 Task: Create a rule when a due date less than hours from now is moved in a card by anyone.
Action: Mouse pressed left at (829, 251)
Screenshot: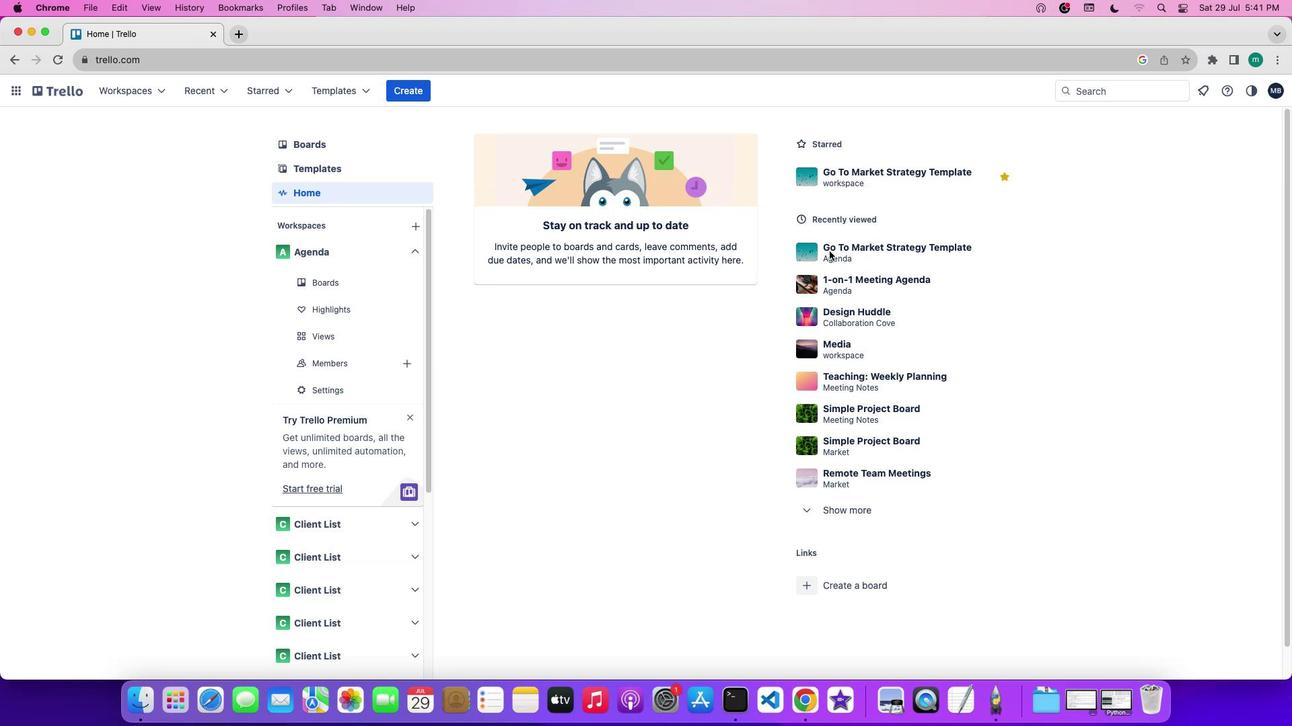 
Action: Mouse pressed left at (829, 251)
Screenshot: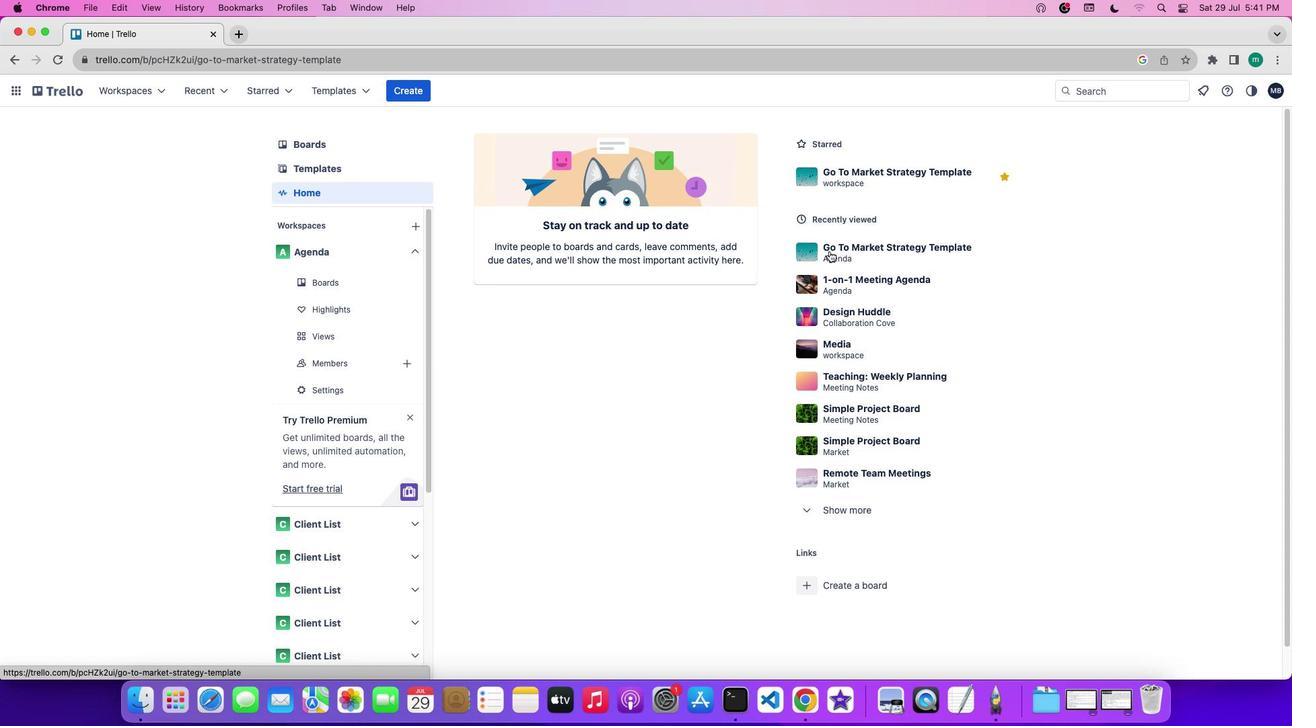 
Action: Mouse moved to (1088, 294)
Screenshot: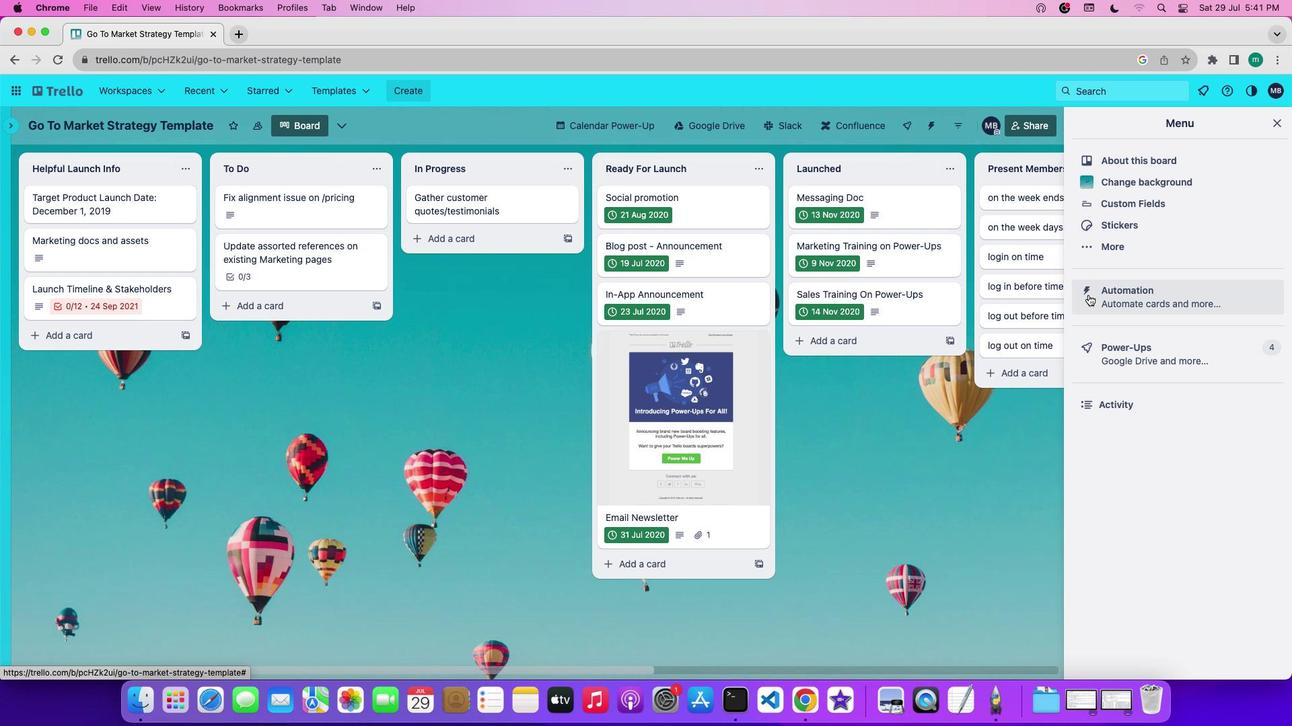
Action: Mouse pressed left at (1088, 294)
Screenshot: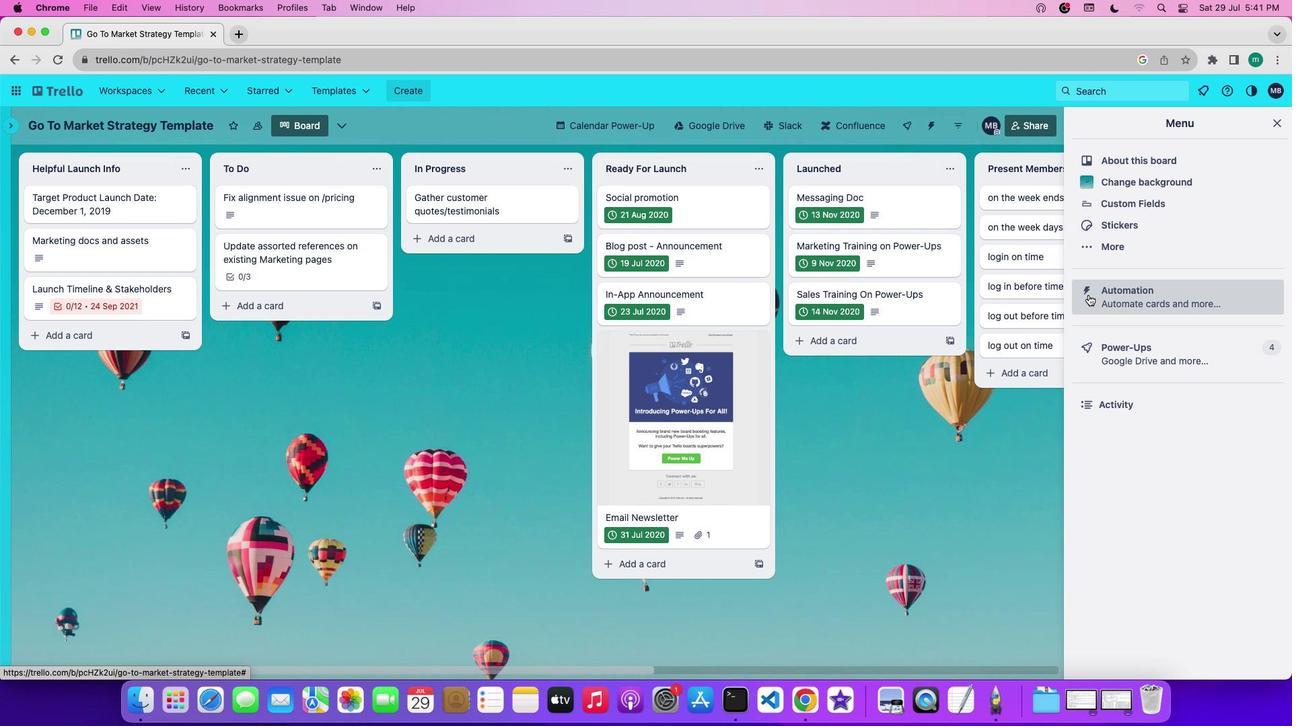 
Action: Mouse moved to (96, 244)
Screenshot: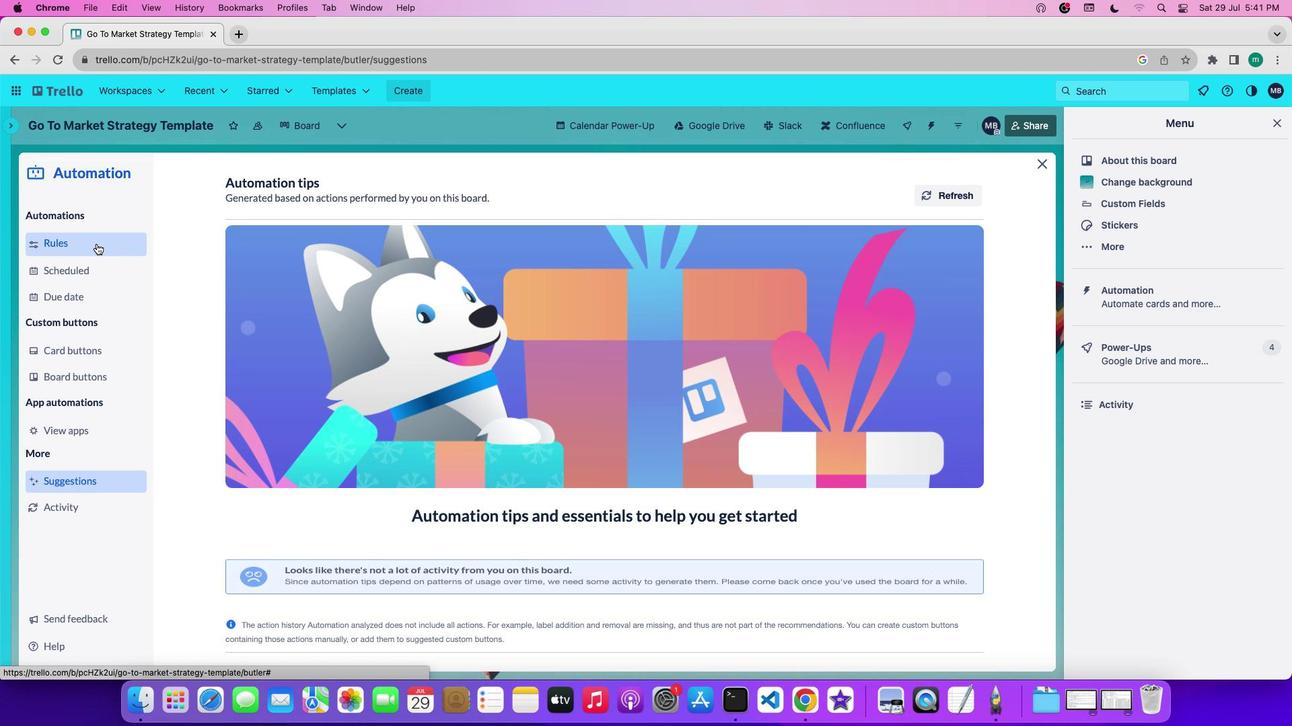 
Action: Mouse pressed left at (96, 244)
Screenshot: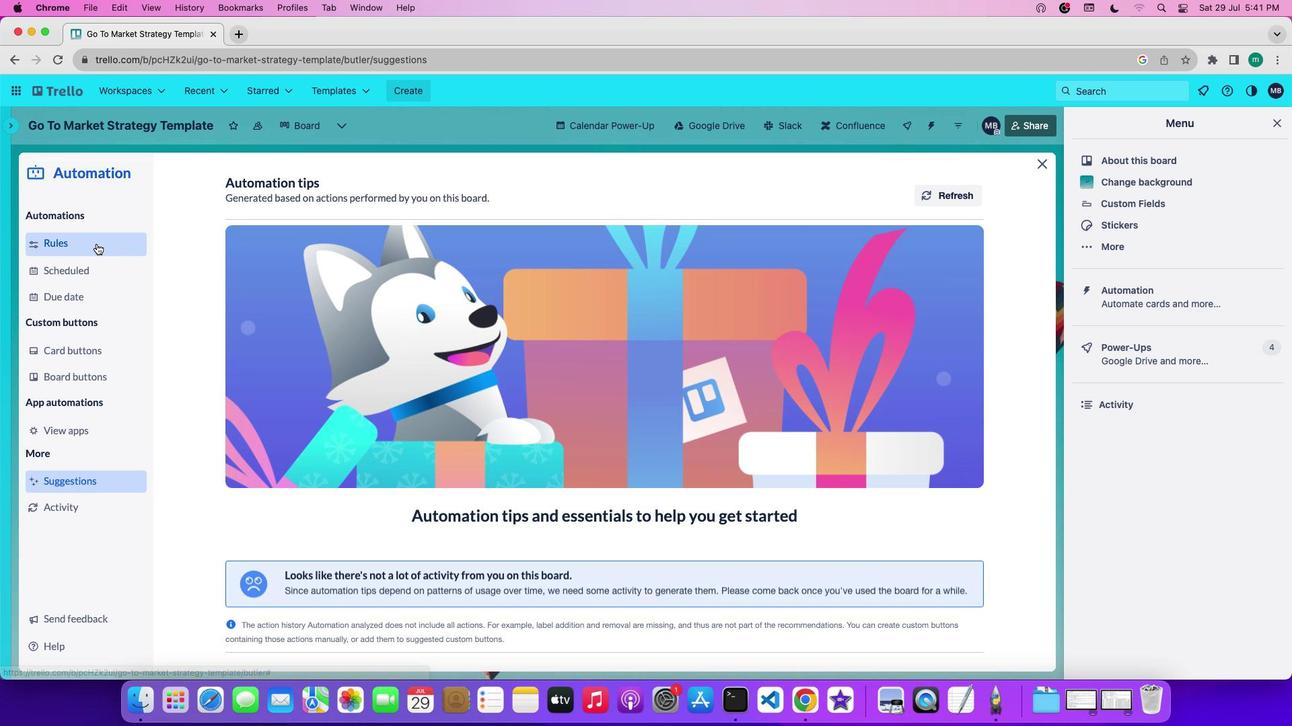 
Action: Mouse moved to (336, 485)
Screenshot: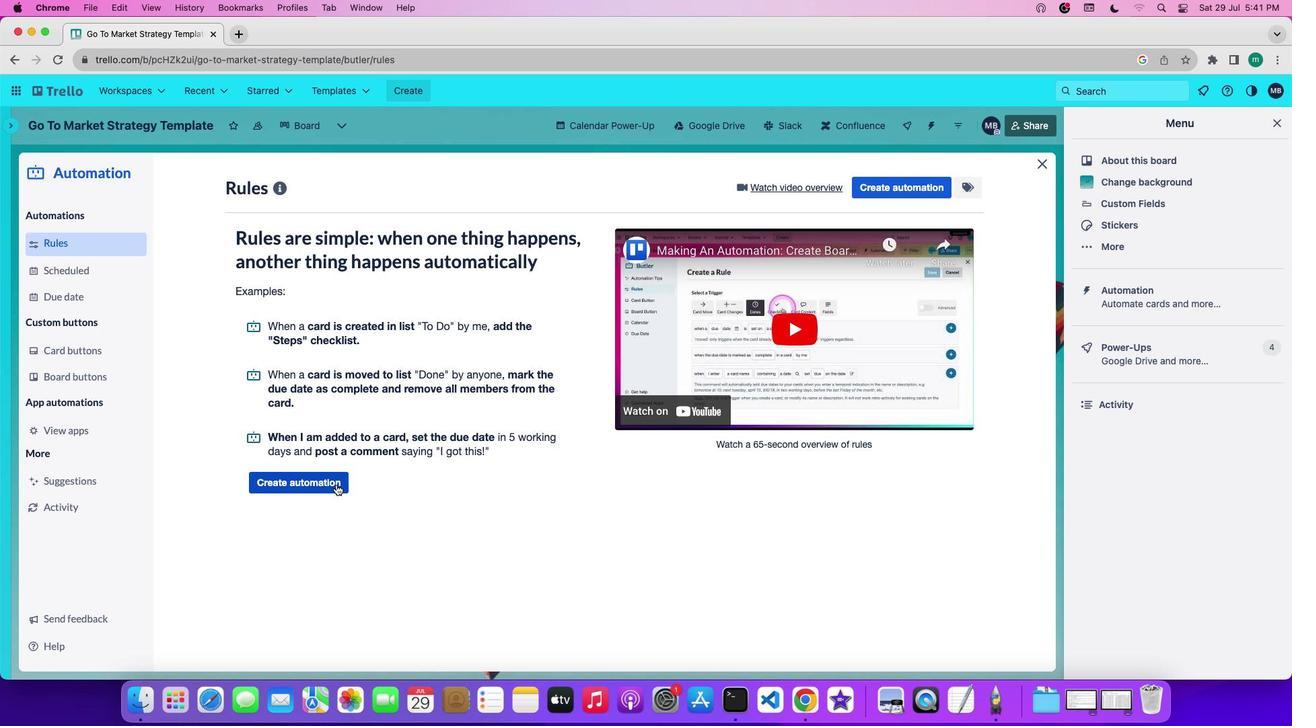 
Action: Mouse pressed left at (336, 485)
Screenshot: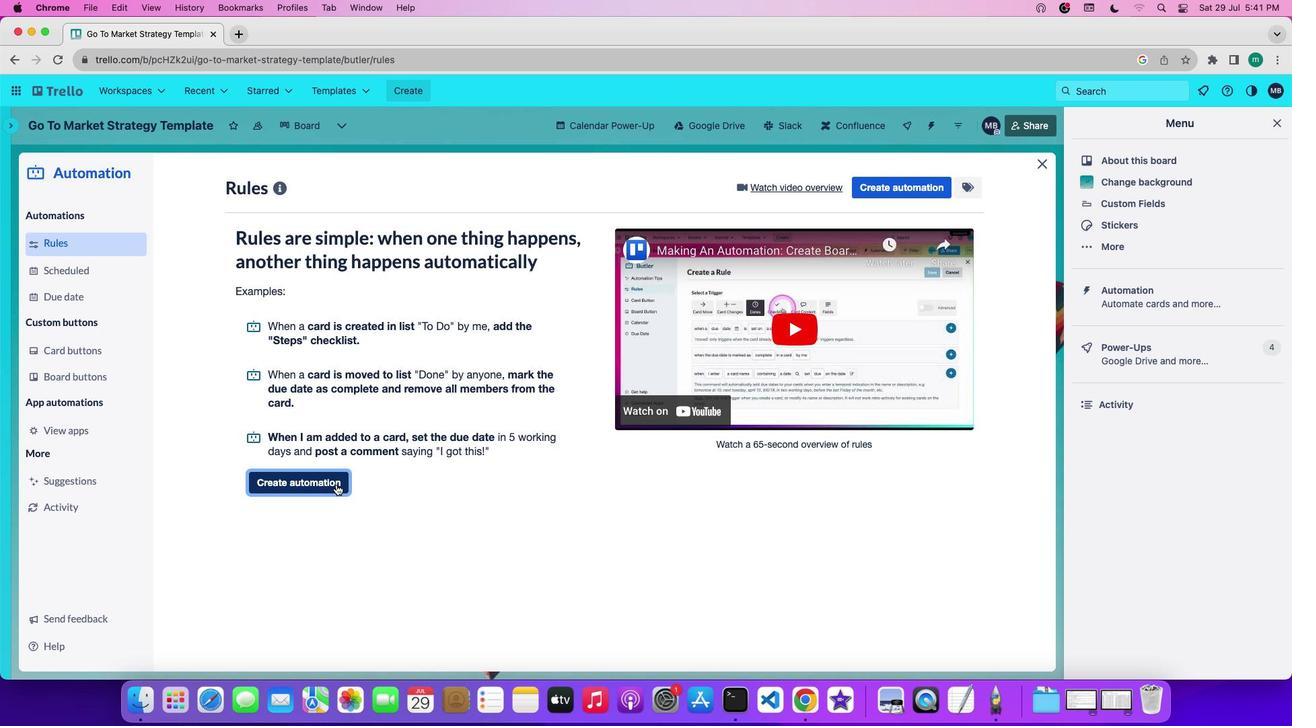 
Action: Mouse moved to (498, 315)
Screenshot: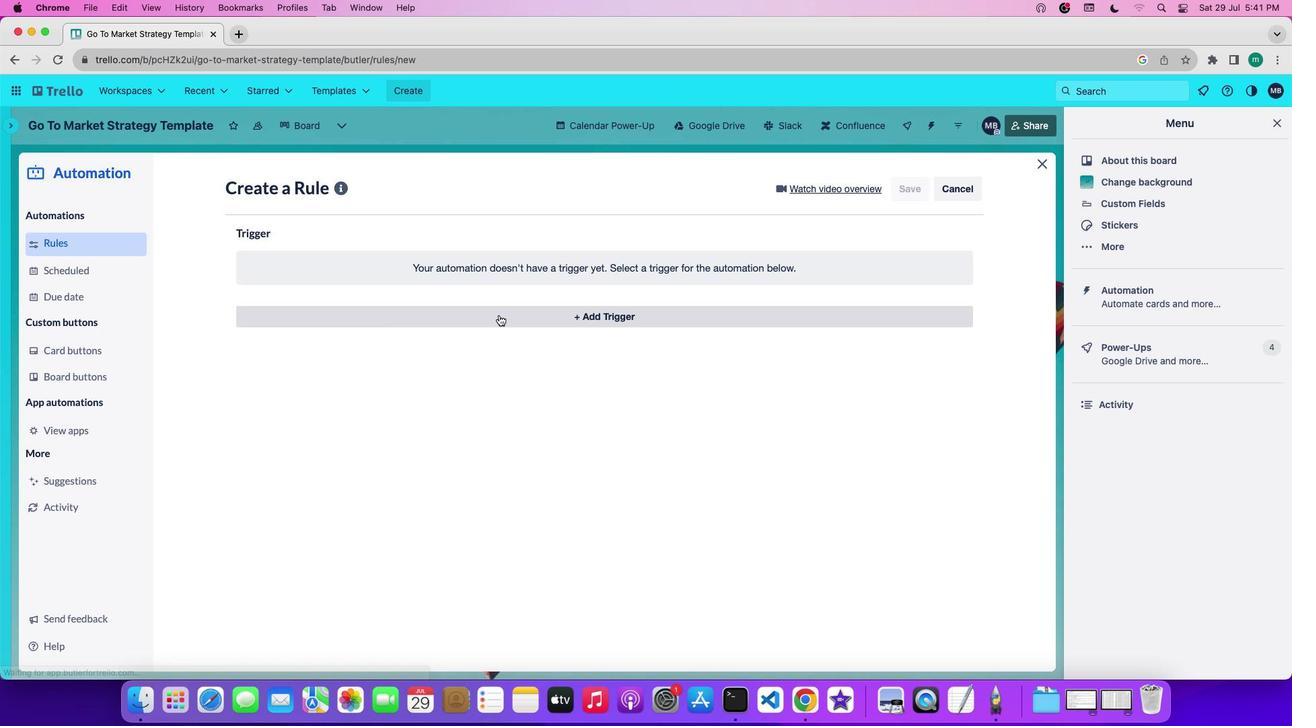 
Action: Mouse pressed left at (498, 315)
Screenshot: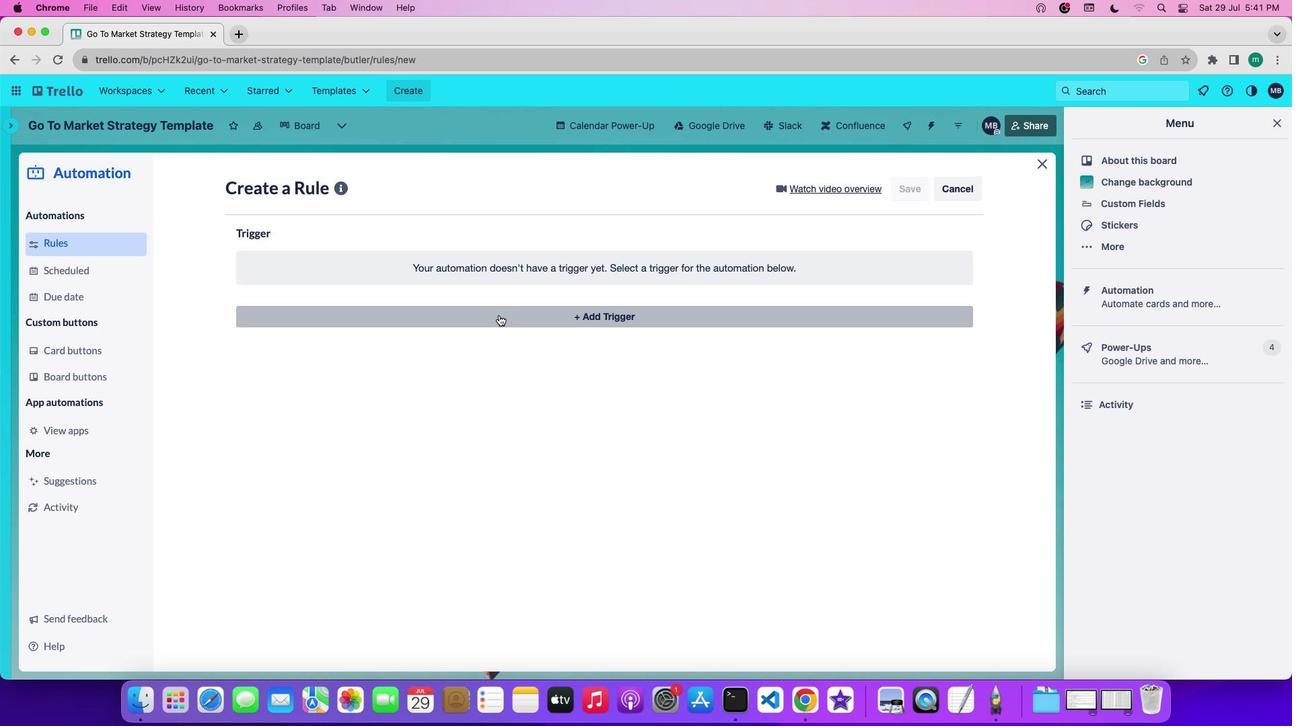 
Action: Mouse moved to (395, 352)
Screenshot: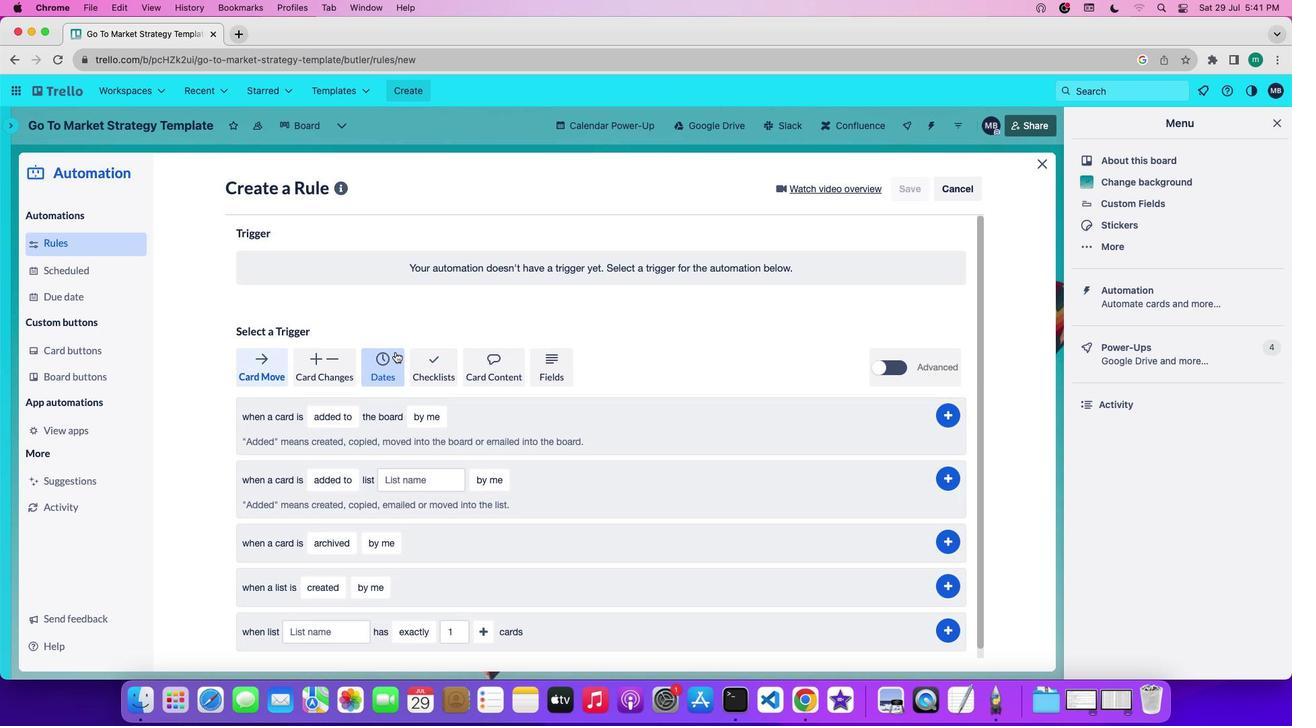 
Action: Mouse pressed left at (395, 352)
Screenshot: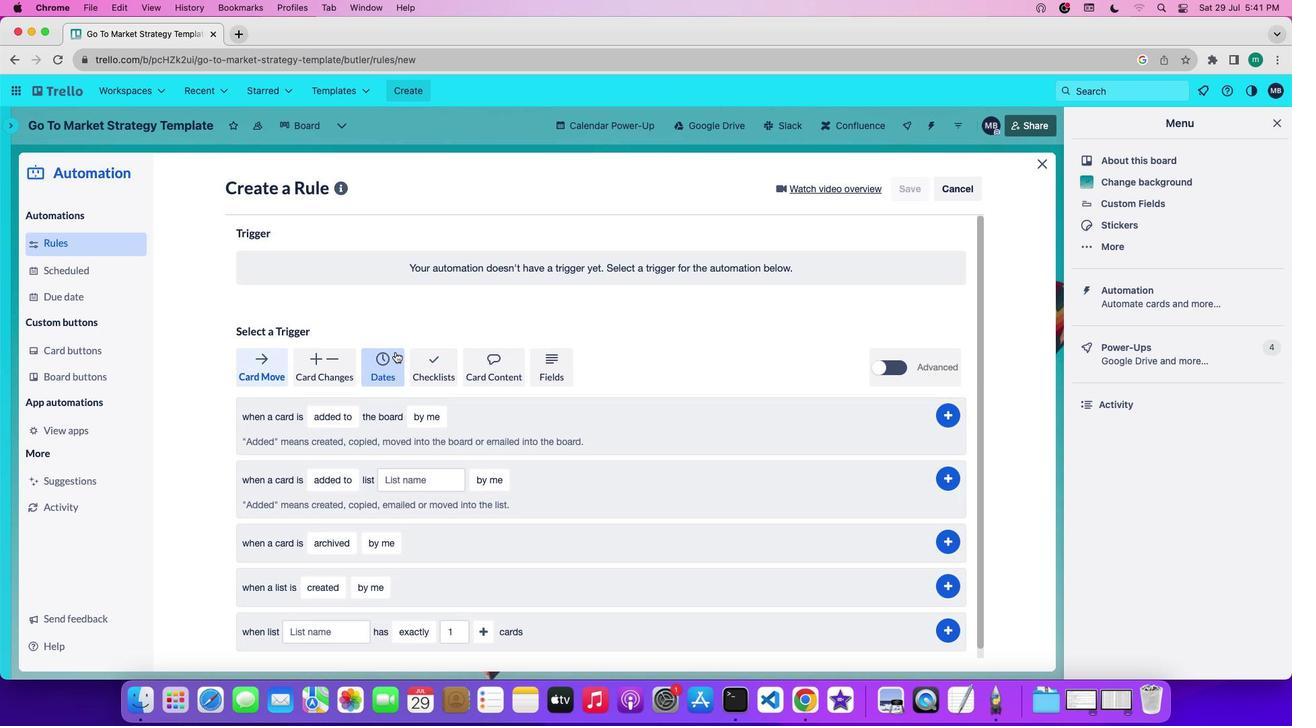 
Action: Mouse moved to (288, 421)
Screenshot: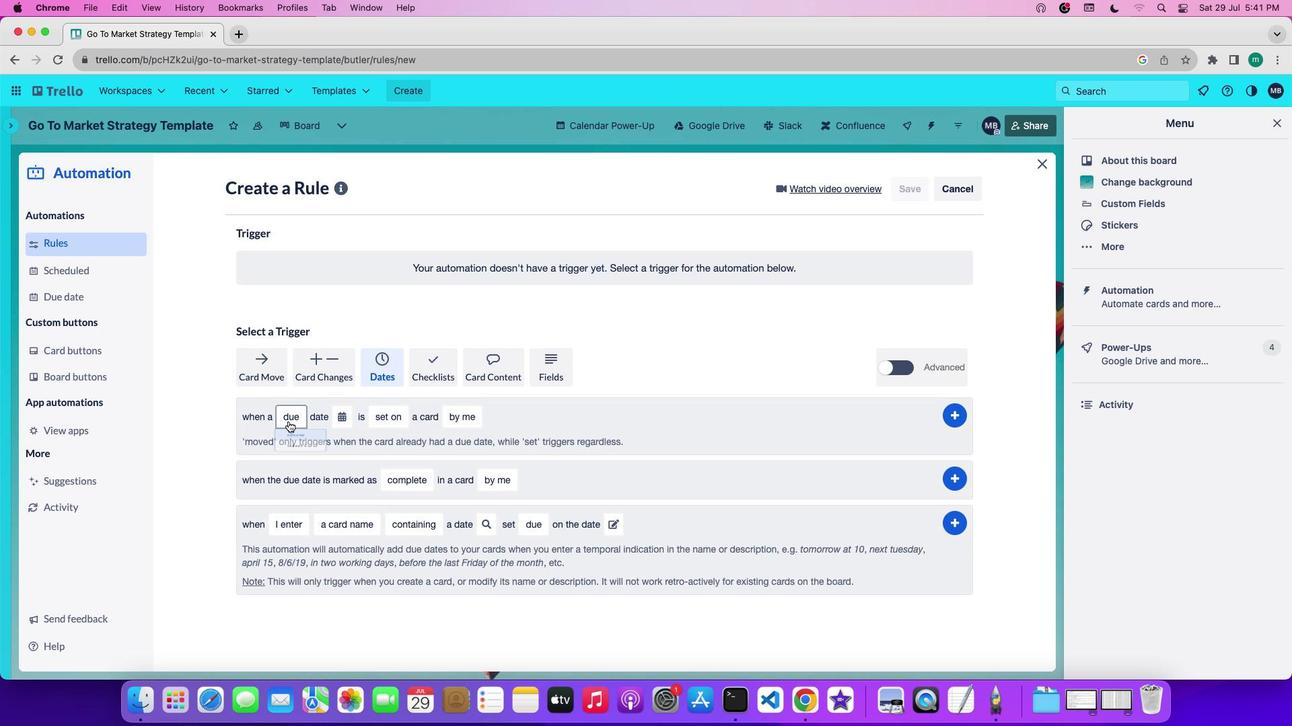 
Action: Mouse pressed left at (288, 421)
Screenshot: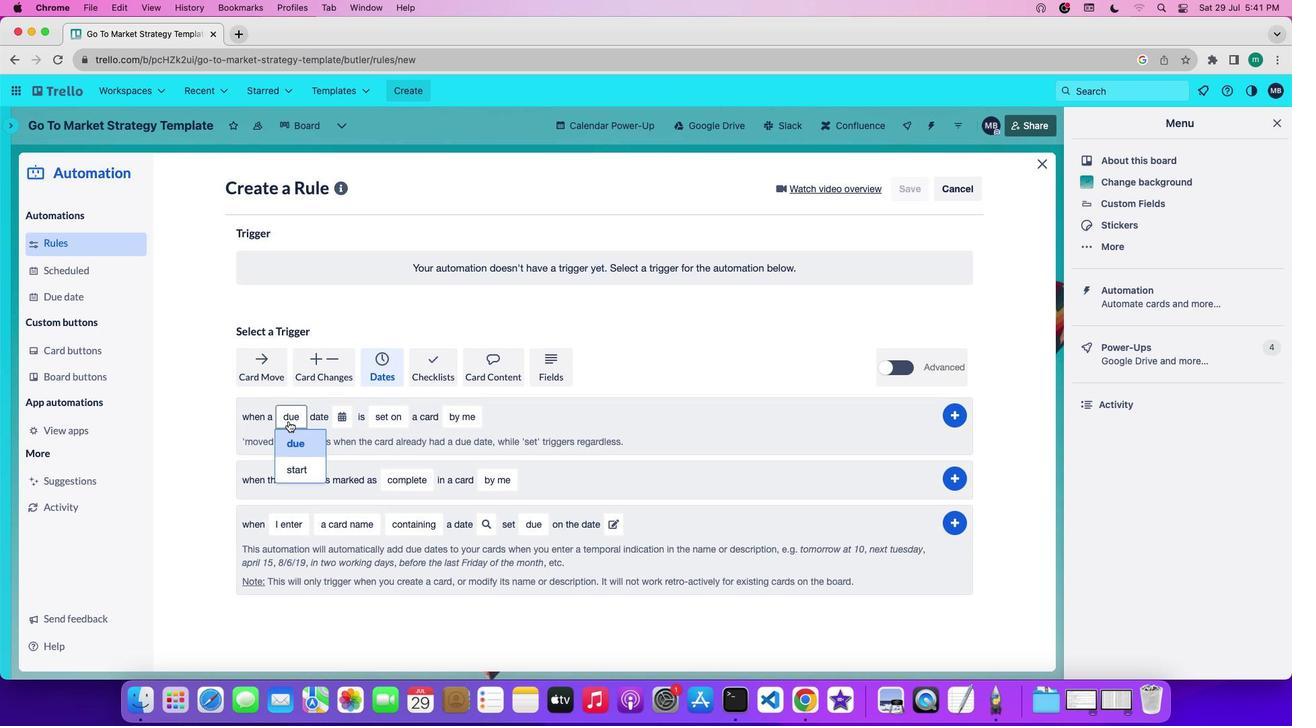 
Action: Mouse moved to (296, 441)
Screenshot: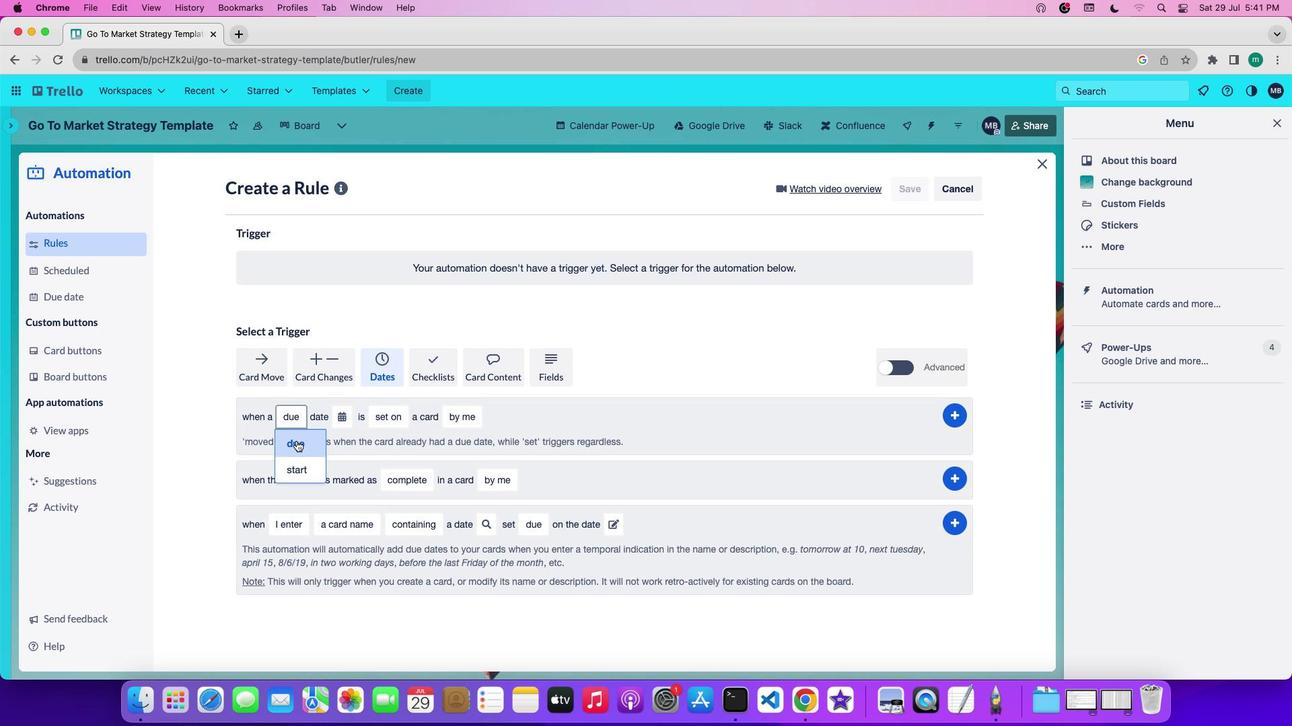 
Action: Mouse pressed left at (296, 441)
Screenshot: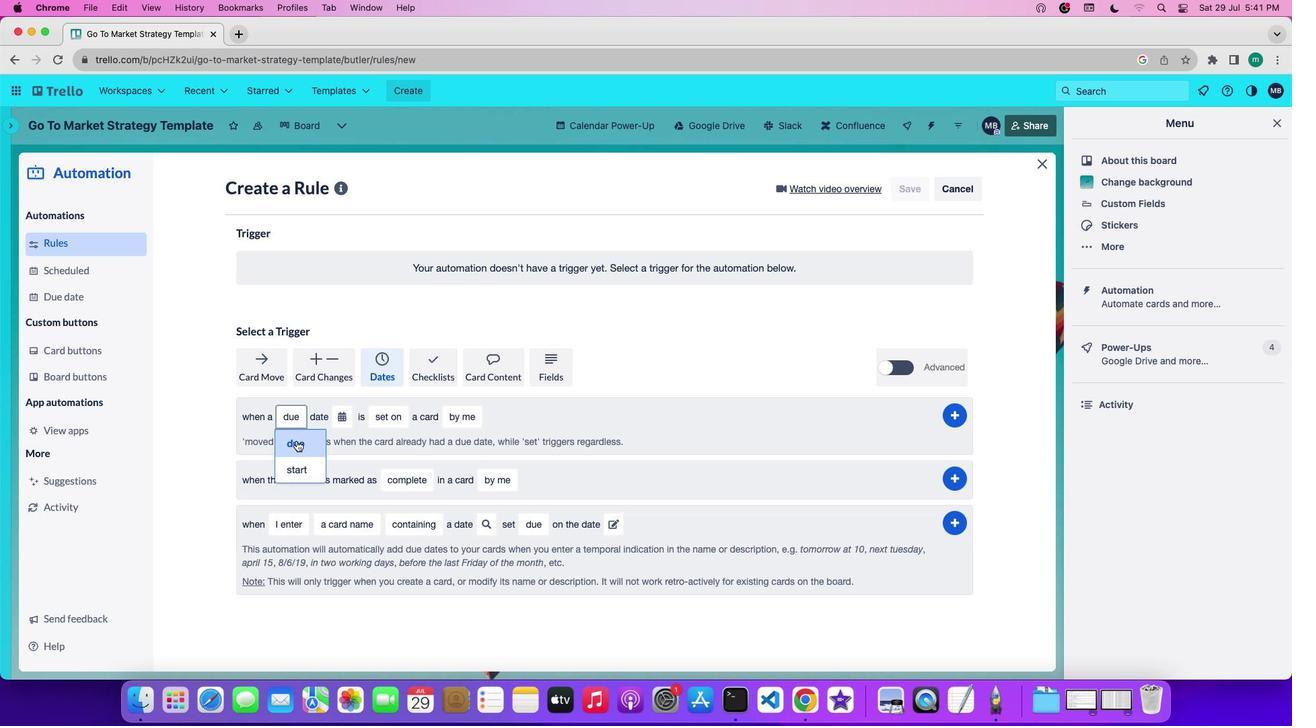 
Action: Mouse moved to (341, 424)
Screenshot: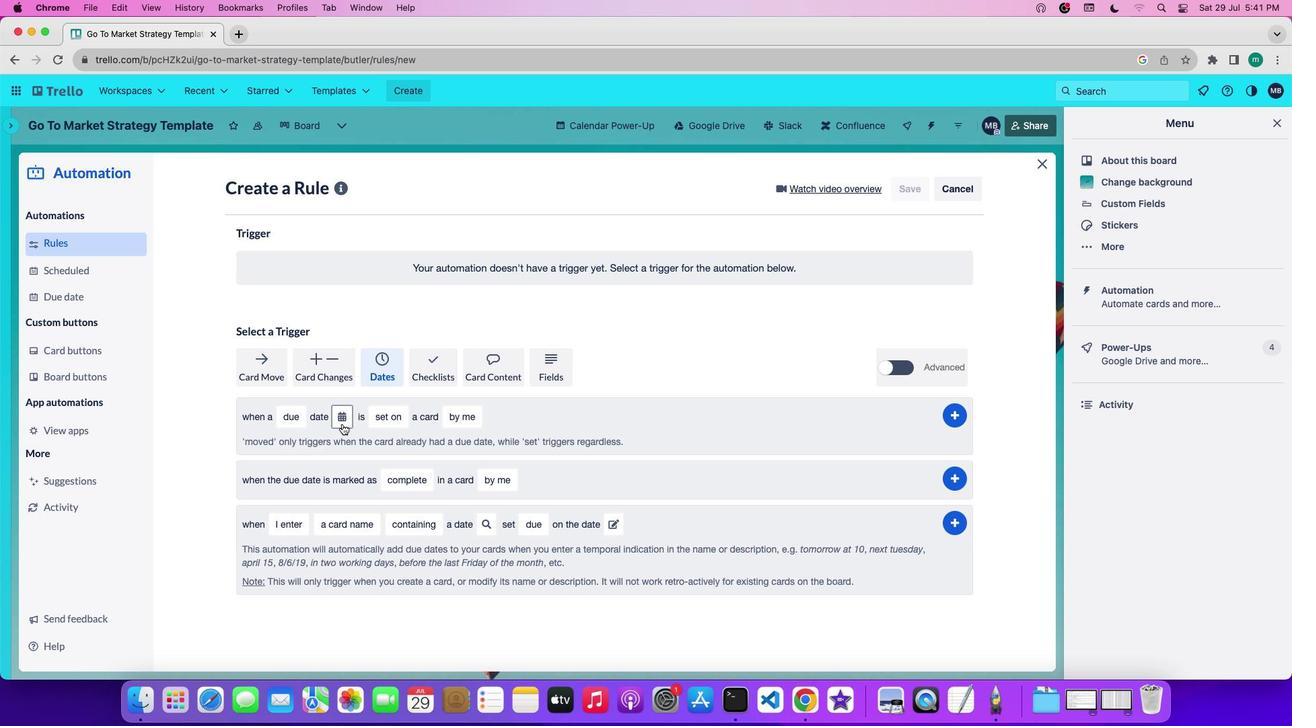 
Action: Mouse pressed left at (341, 424)
Screenshot: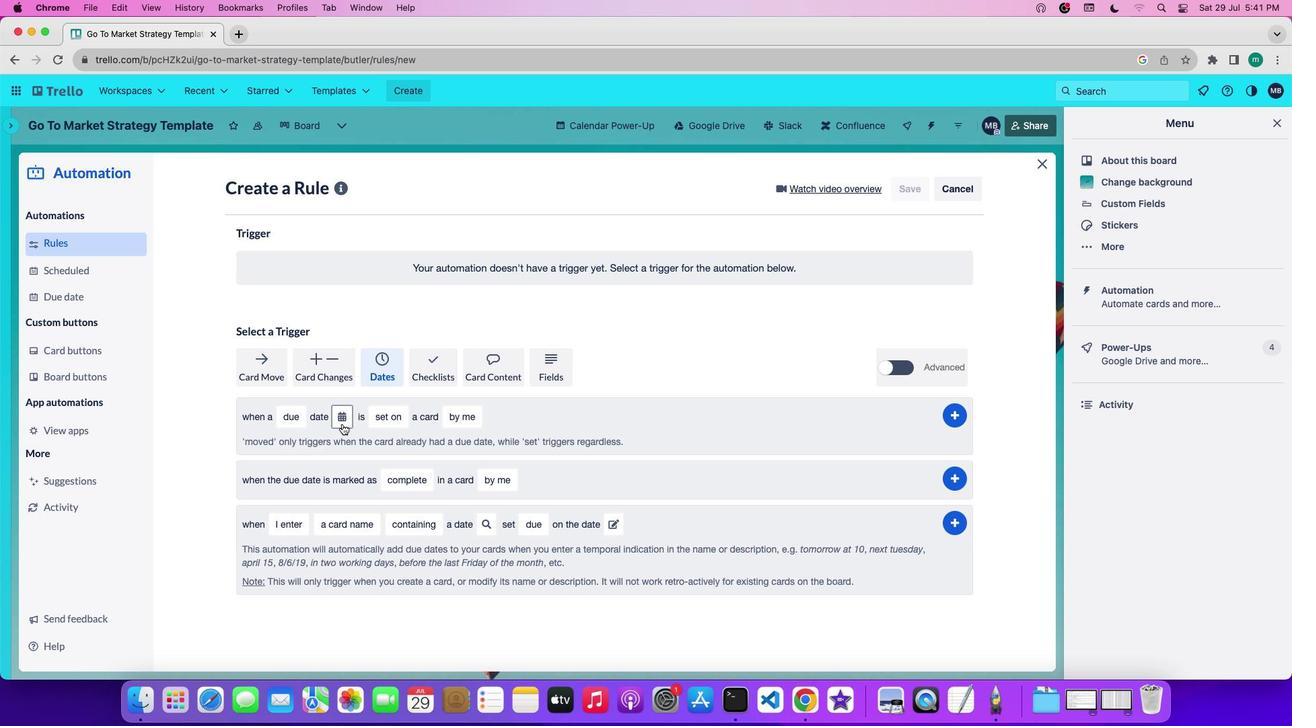 
Action: Mouse moved to (366, 494)
Screenshot: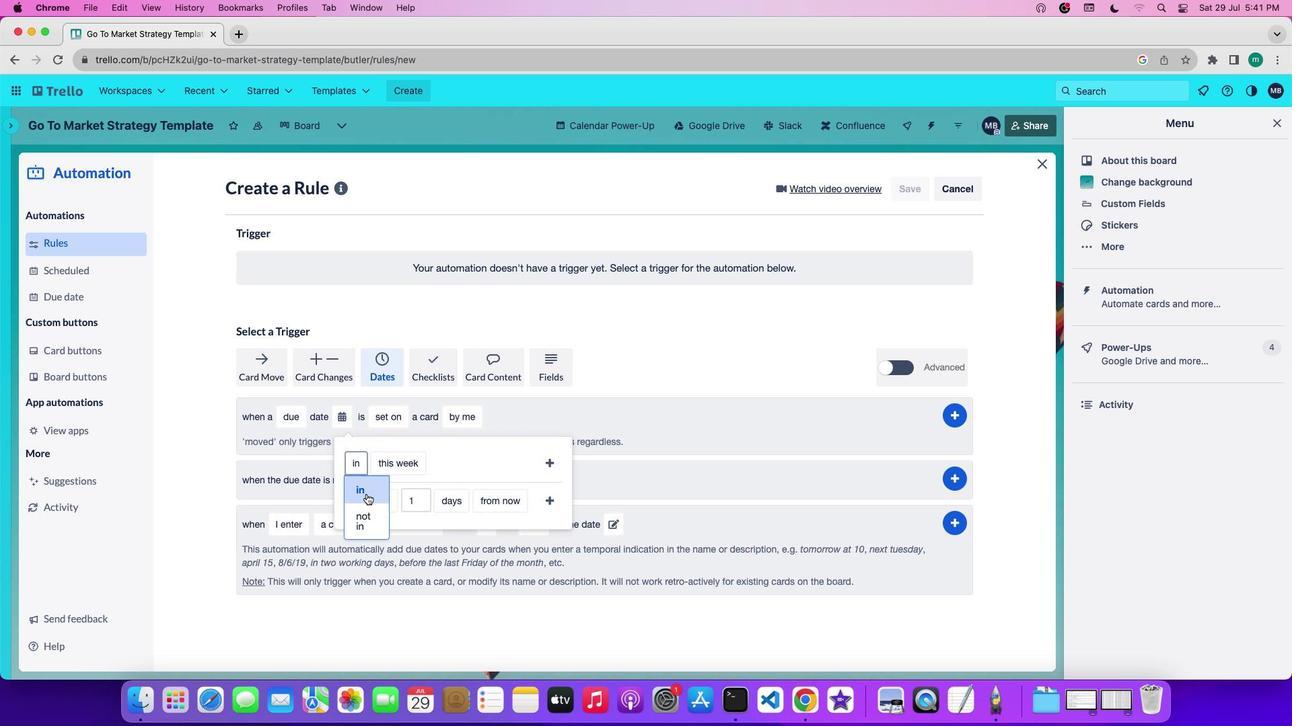 
Action: Mouse pressed left at (366, 494)
Screenshot: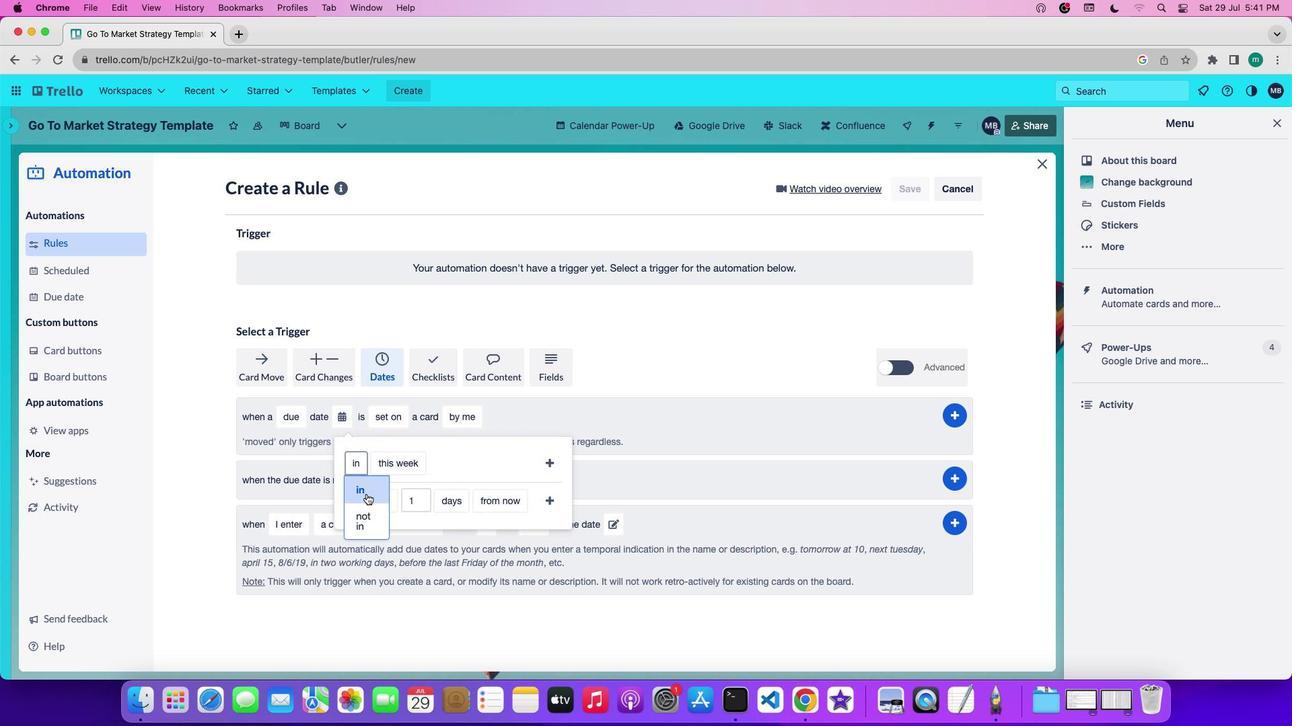 
Action: Mouse moved to (444, 500)
Screenshot: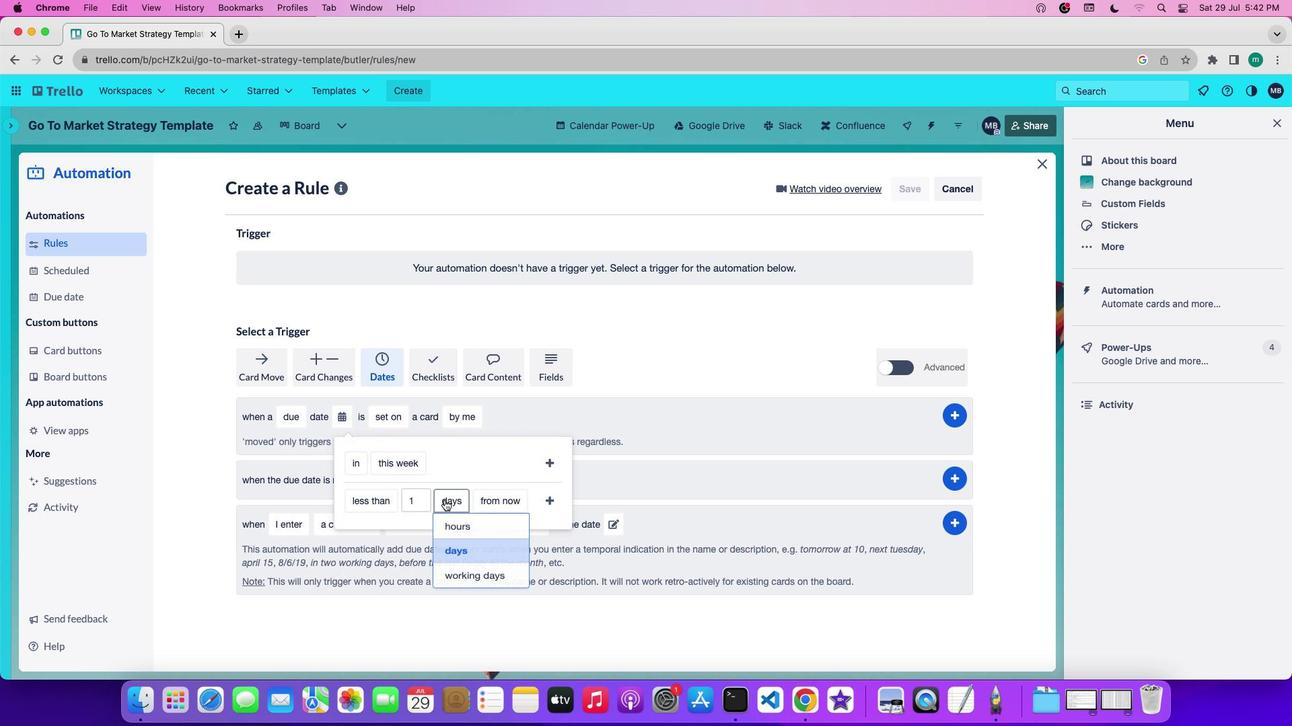 
Action: Mouse pressed left at (444, 500)
Screenshot: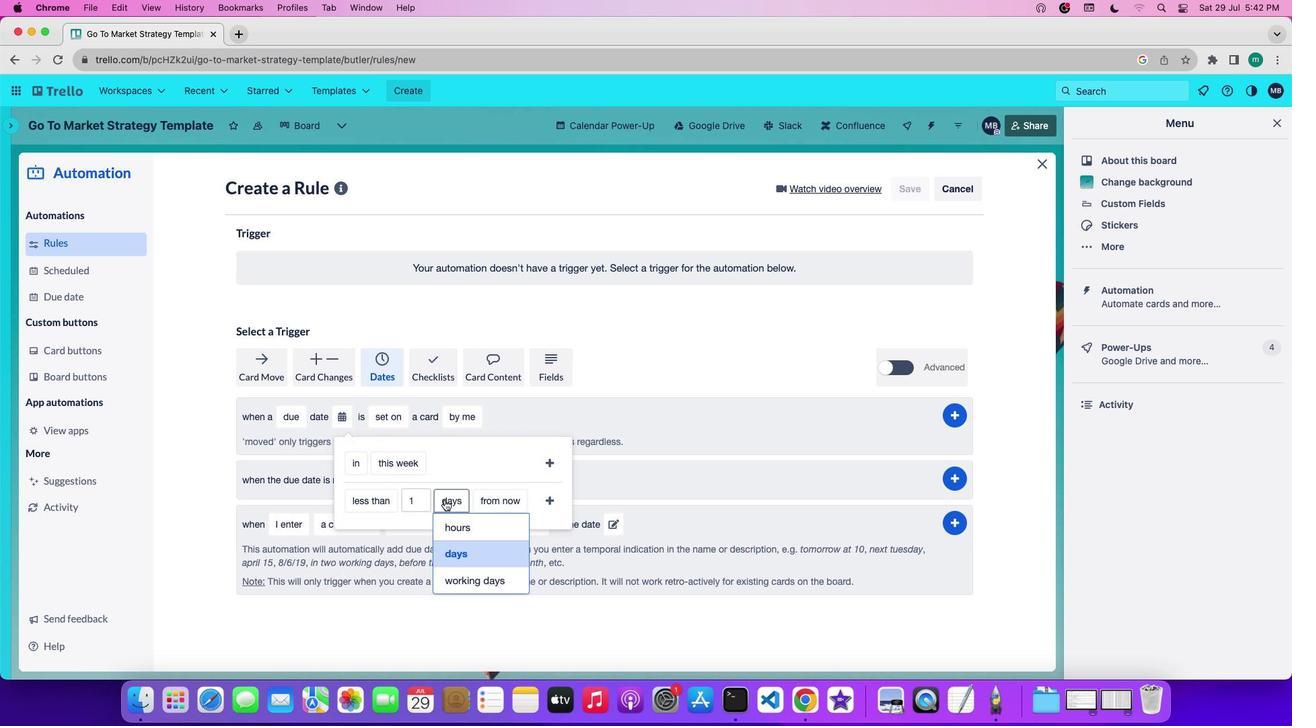 
Action: Mouse moved to (453, 522)
Screenshot: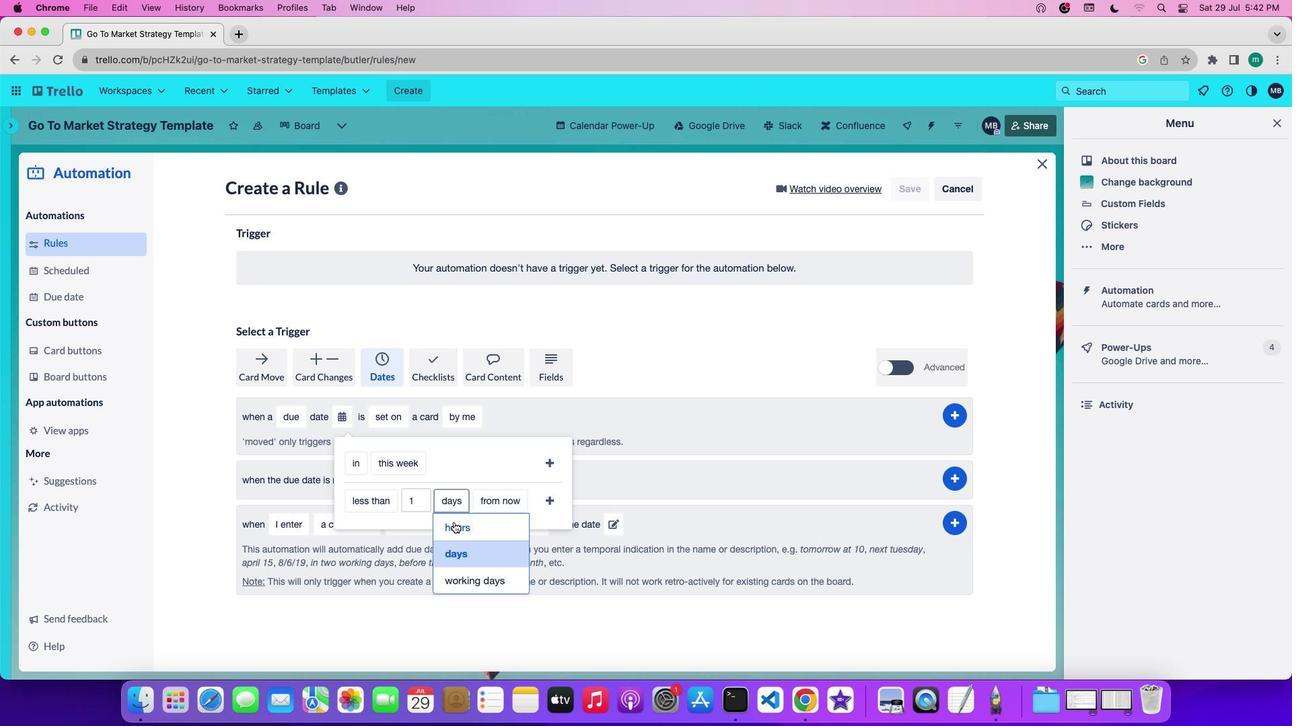 
Action: Mouse pressed left at (453, 522)
Screenshot: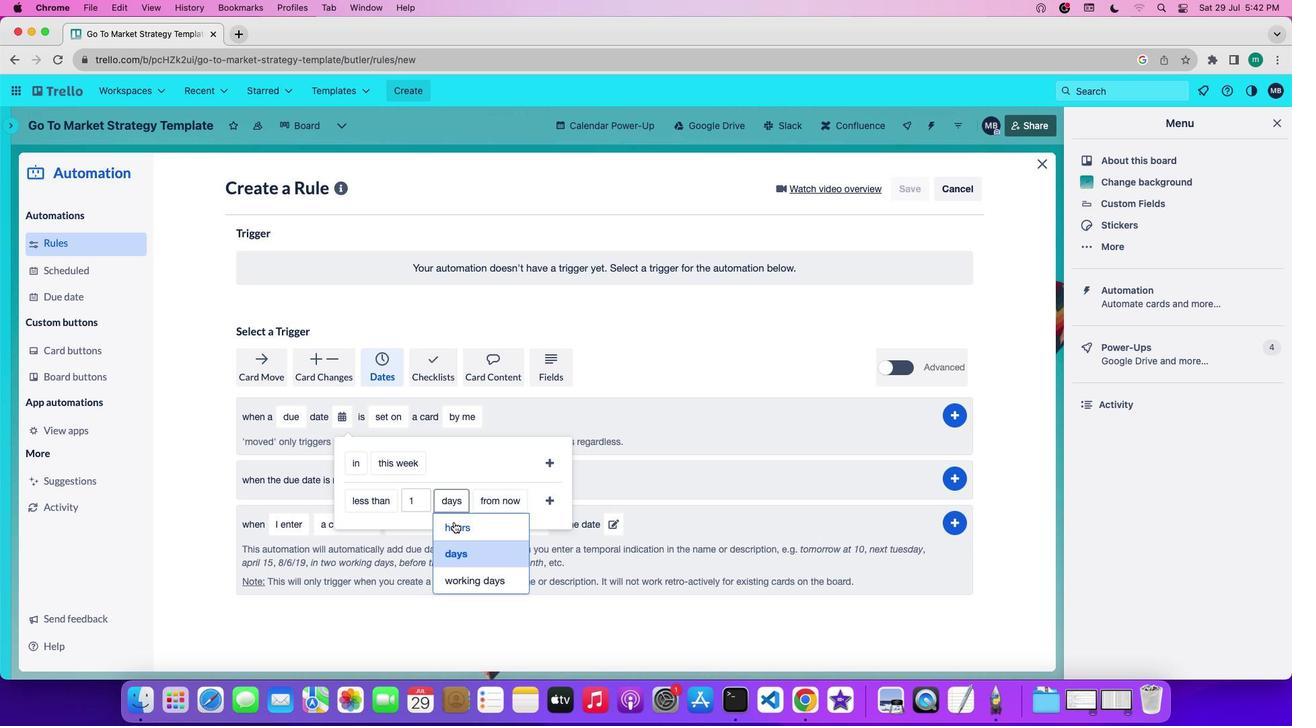 
Action: Mouse moved to (506, 504)
Screenshot: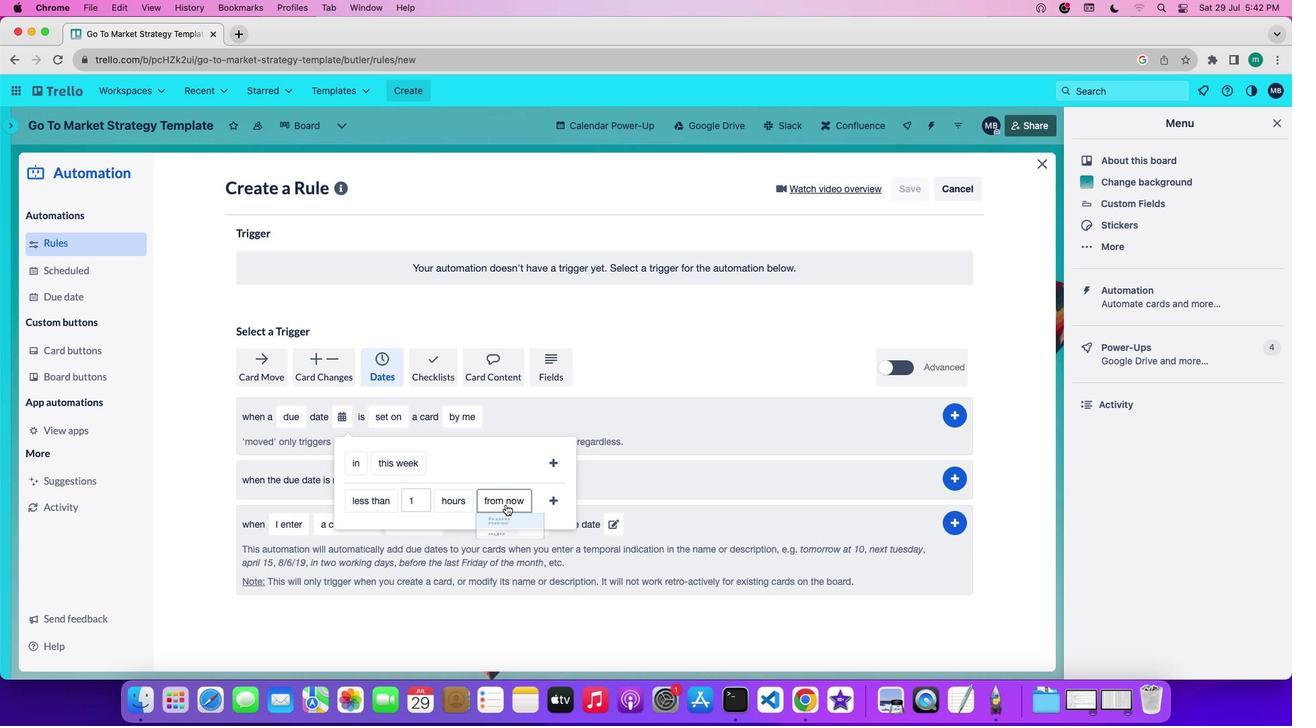 
Action: Mouse pressed left at (506, 504)
Screenshot: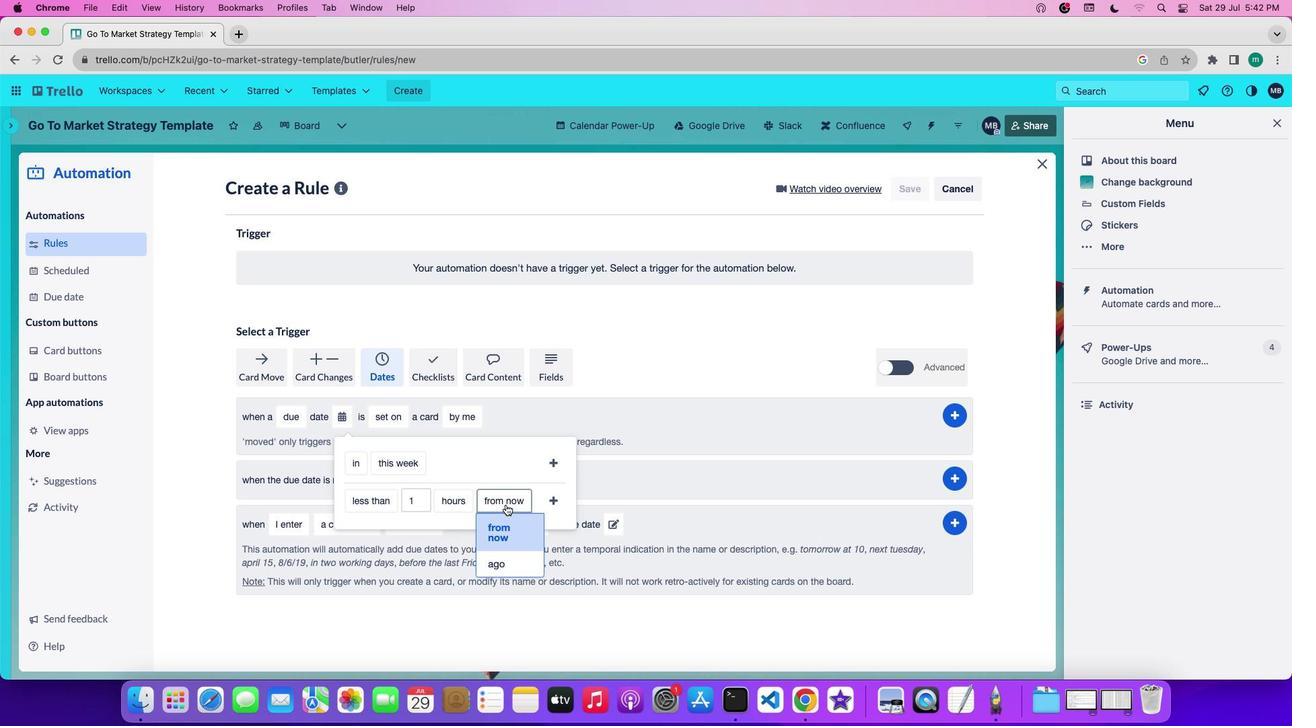 
Action: Mouse moved to (508, 525)
Screenshot: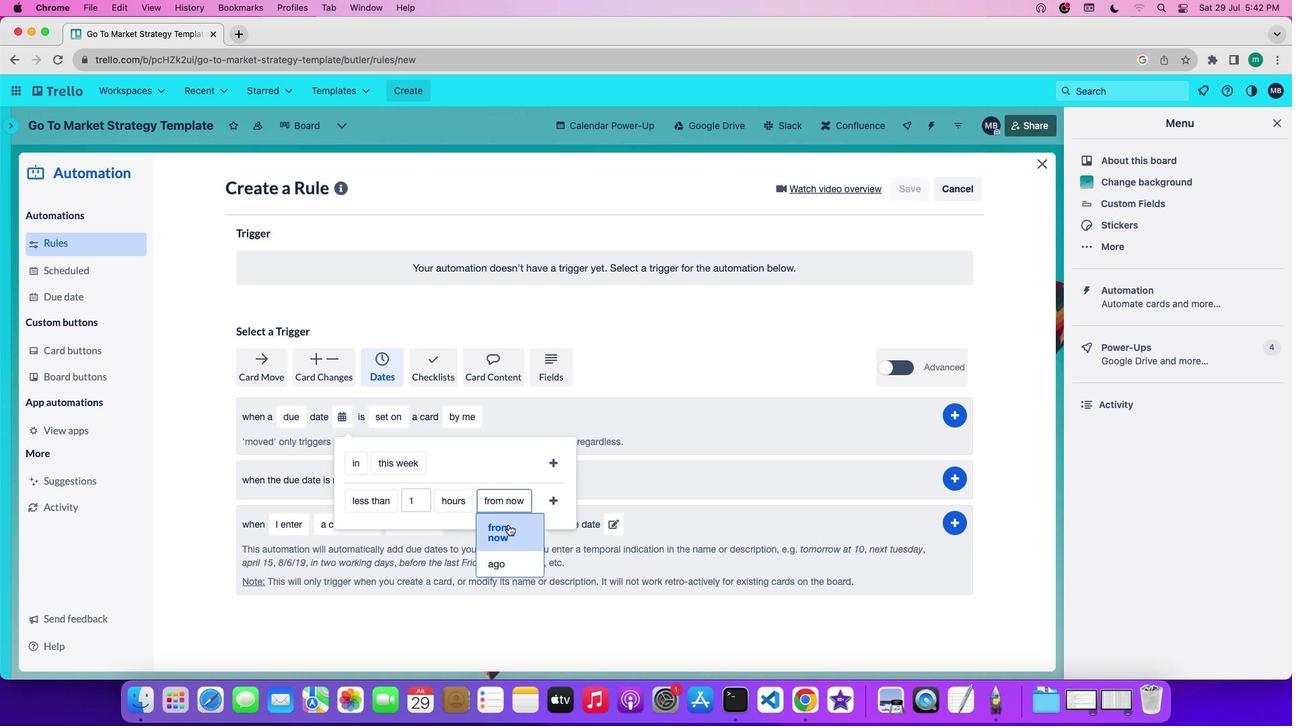 
Action: Mouse pressed left at (508, 525)
Screenshot: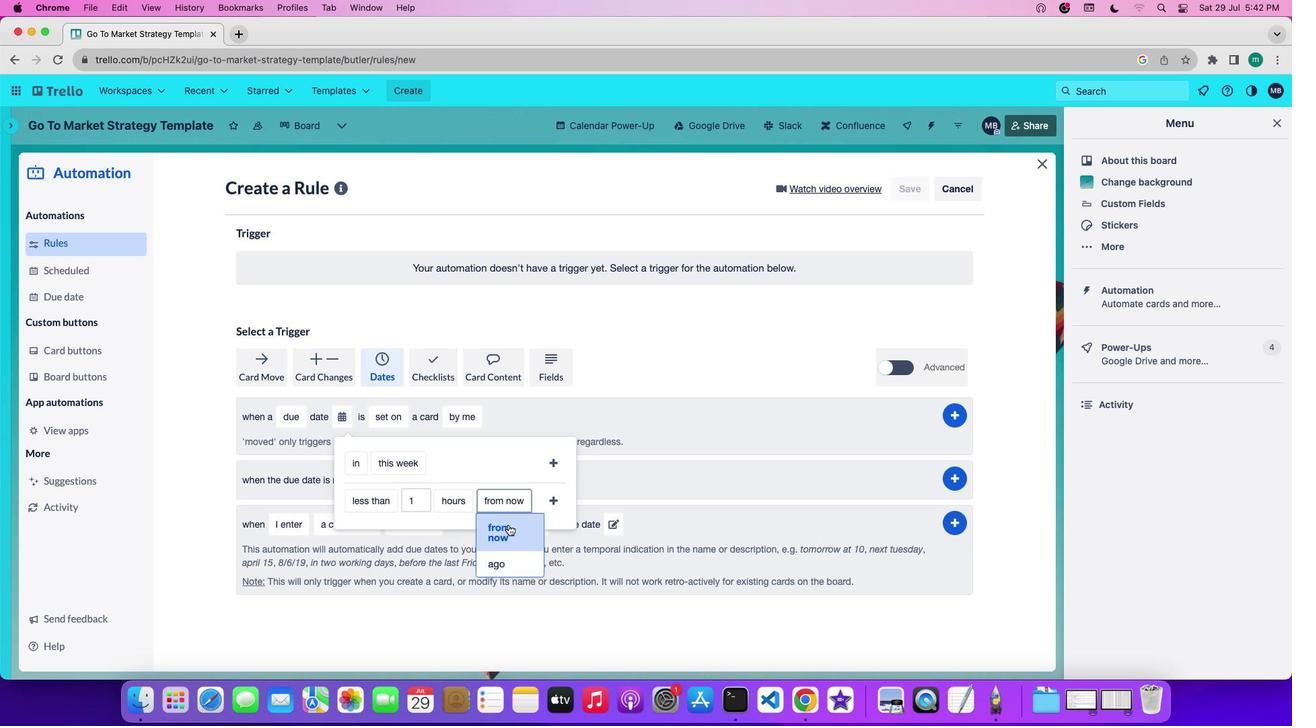
Action: Mouse moved to (552, 504)
Screenshot: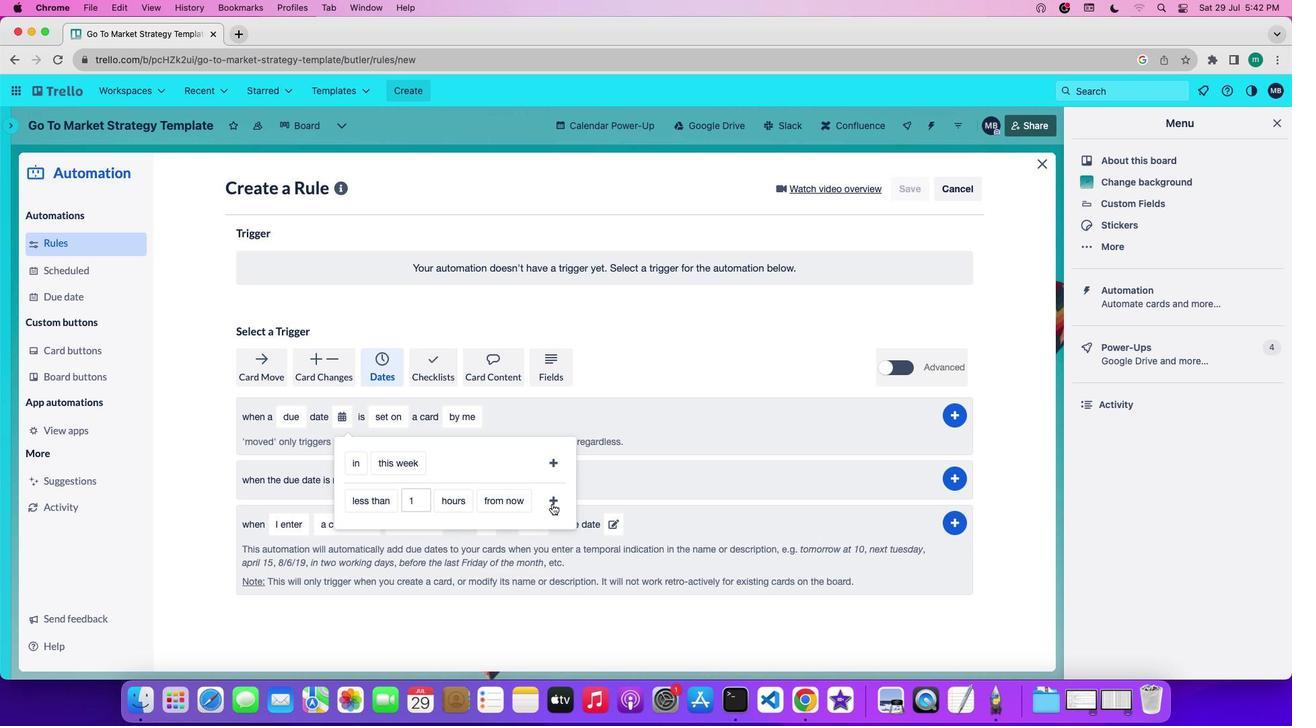 
Action: Mouse pressed left at (552, 504)
Screenshot: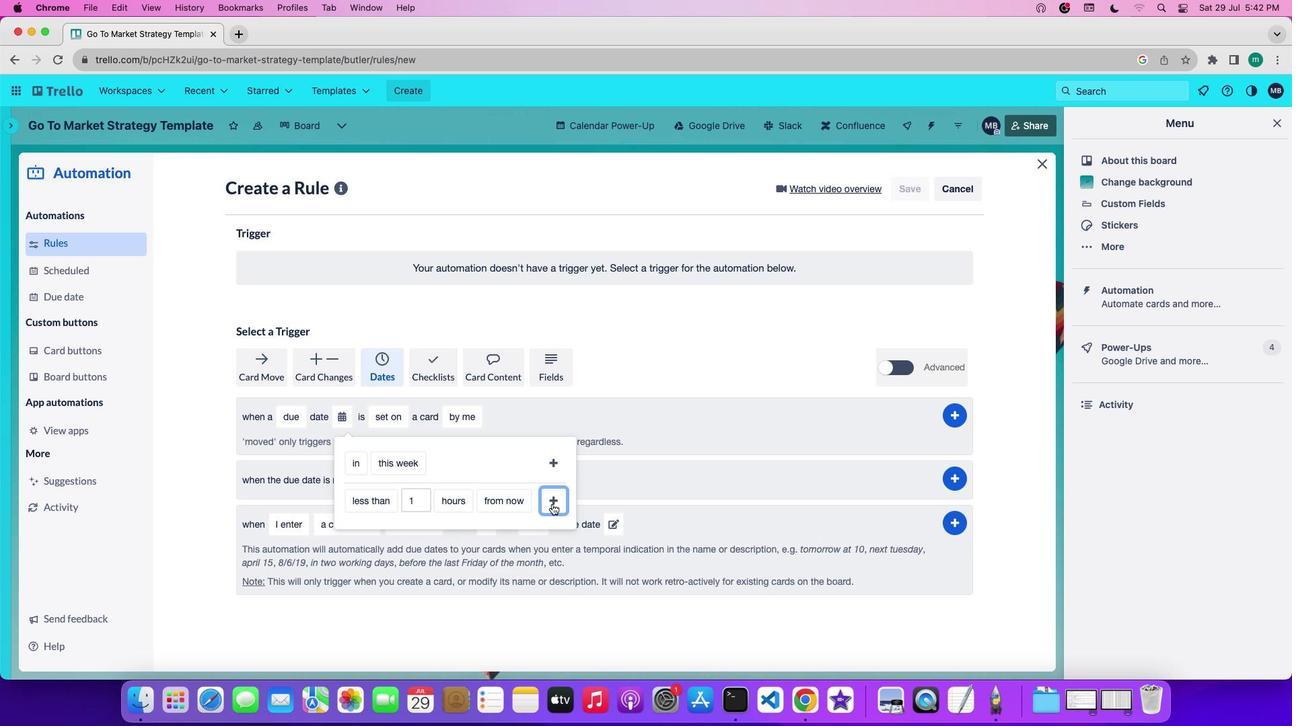 
Action: Mouse moved to (525, 421)
Screenshot: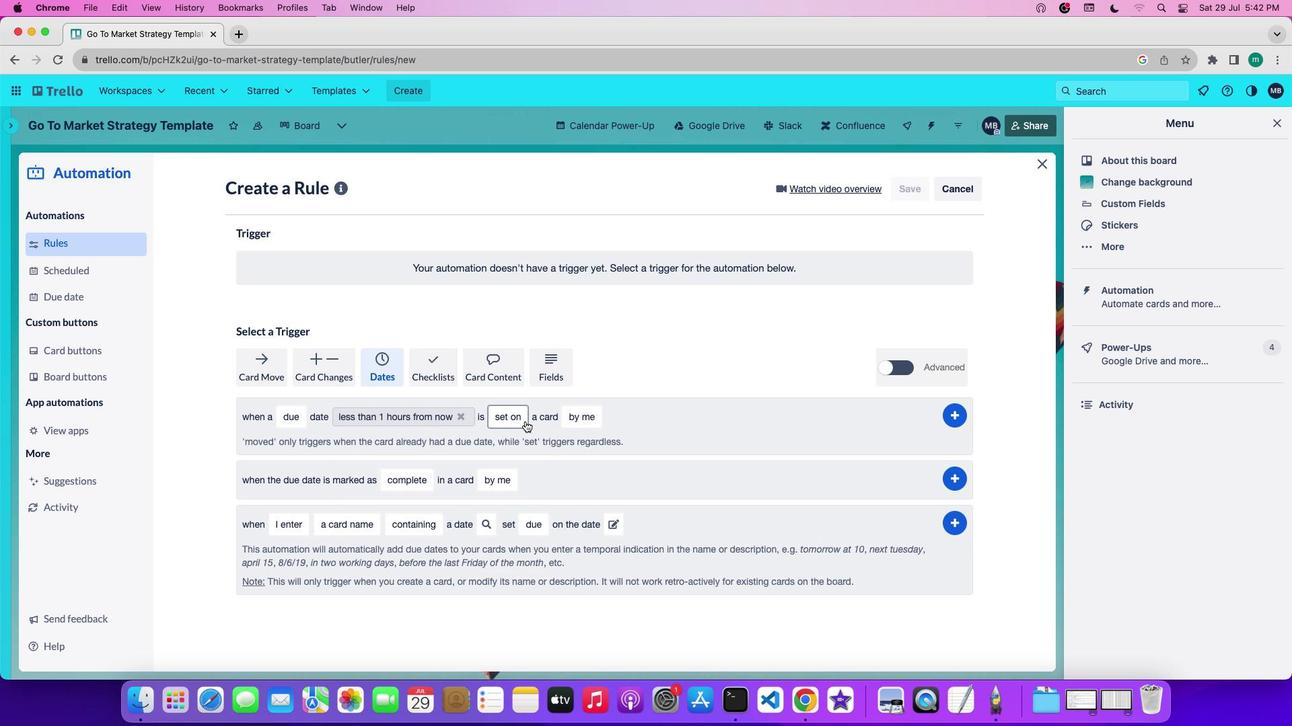 
Action: Mouse pressed left at (525, 421)
Screenshot: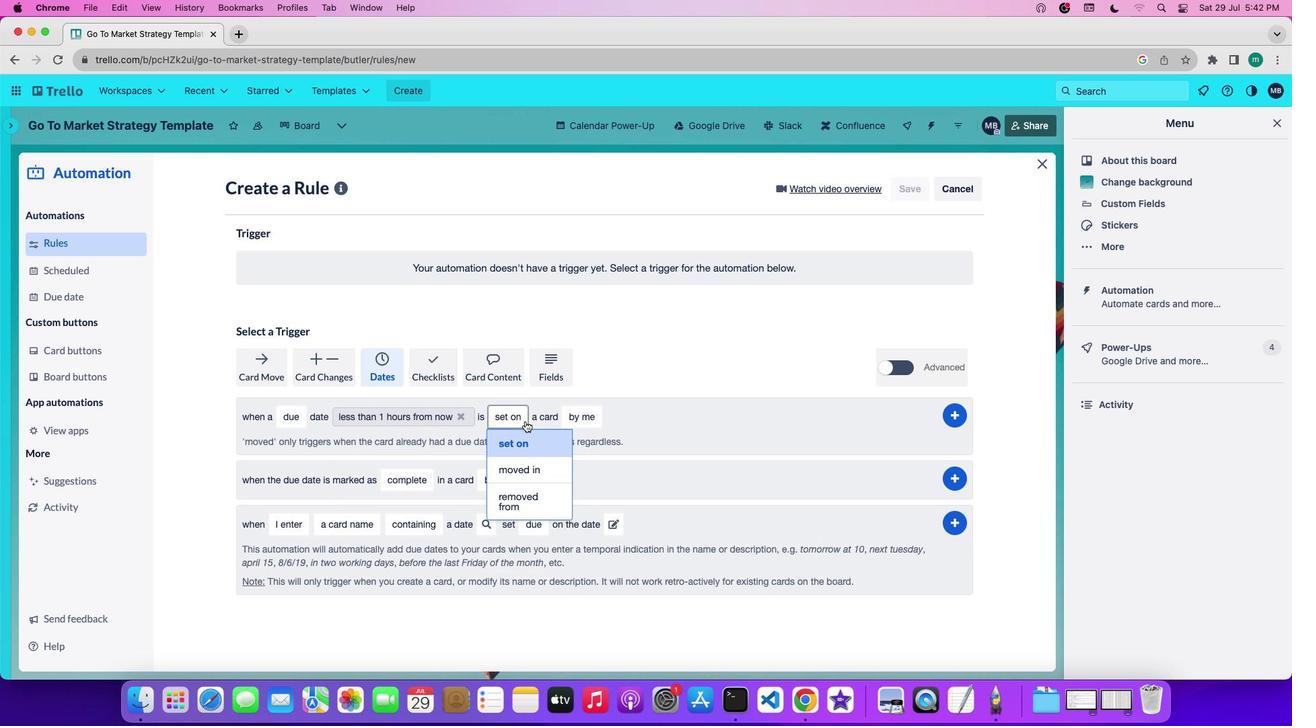
Action: Mouse moved to (527, 465)
Screenshot: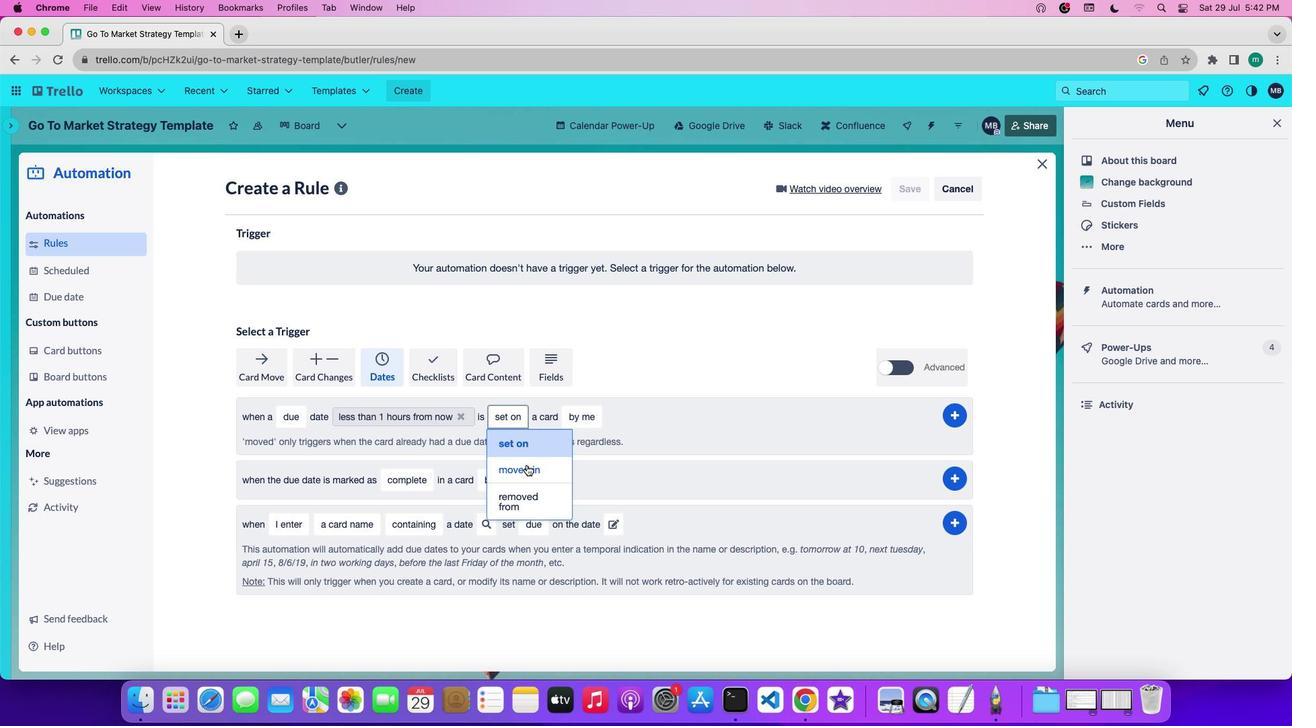 
Action: Mouse pressed left at (527, 465)
Screenshot: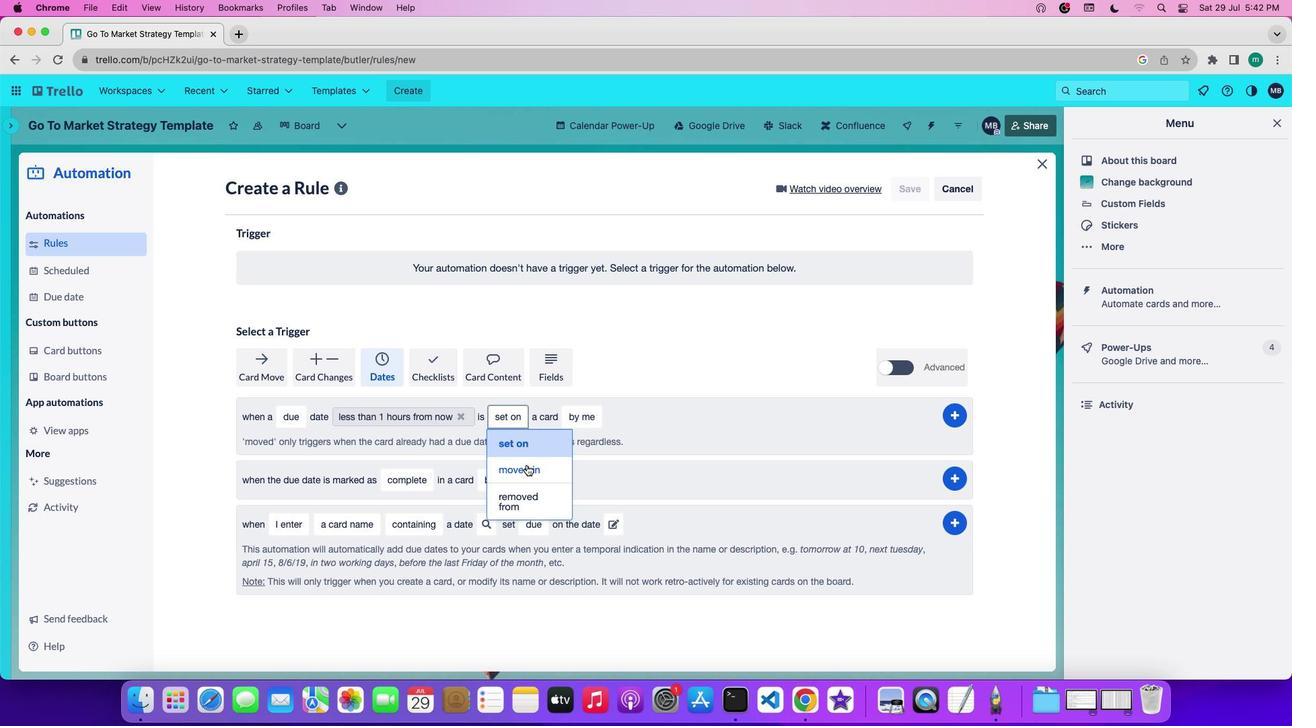 
Action: Mouse moved to (582, 427)
Screenshot: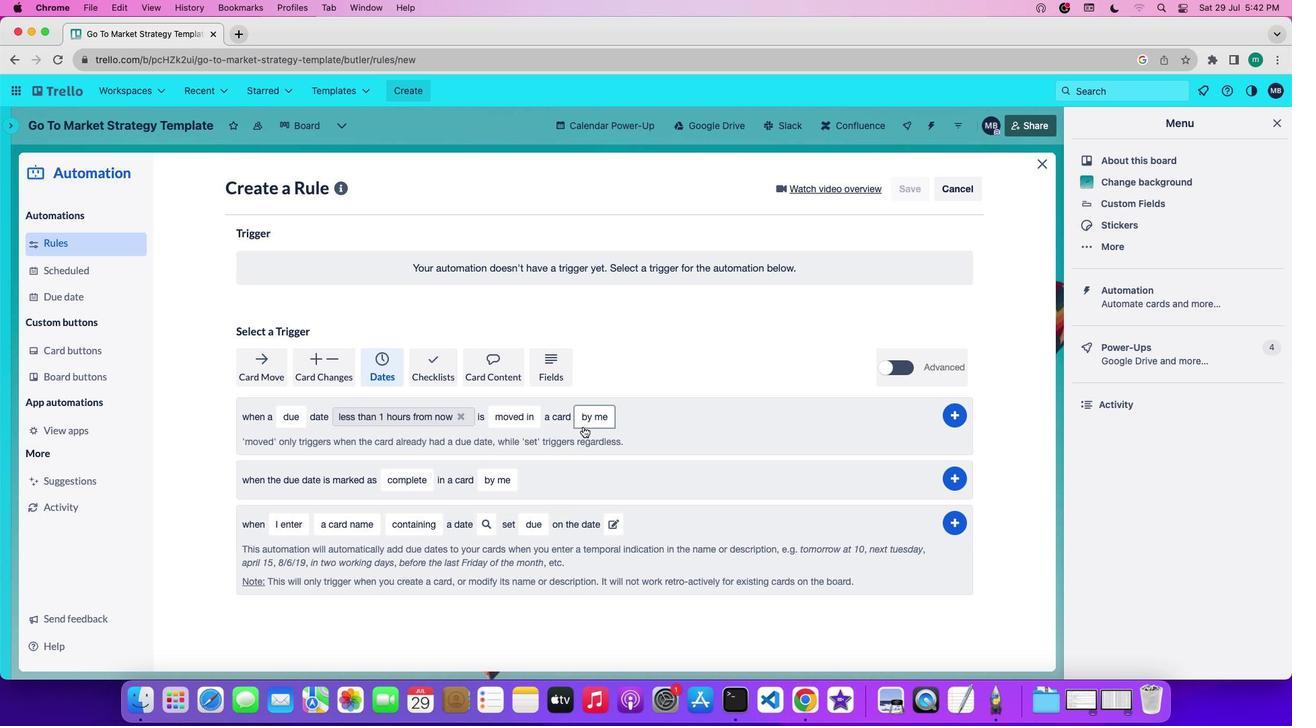 
Action: Mouse pressed left at (582, 427)
Screenshot: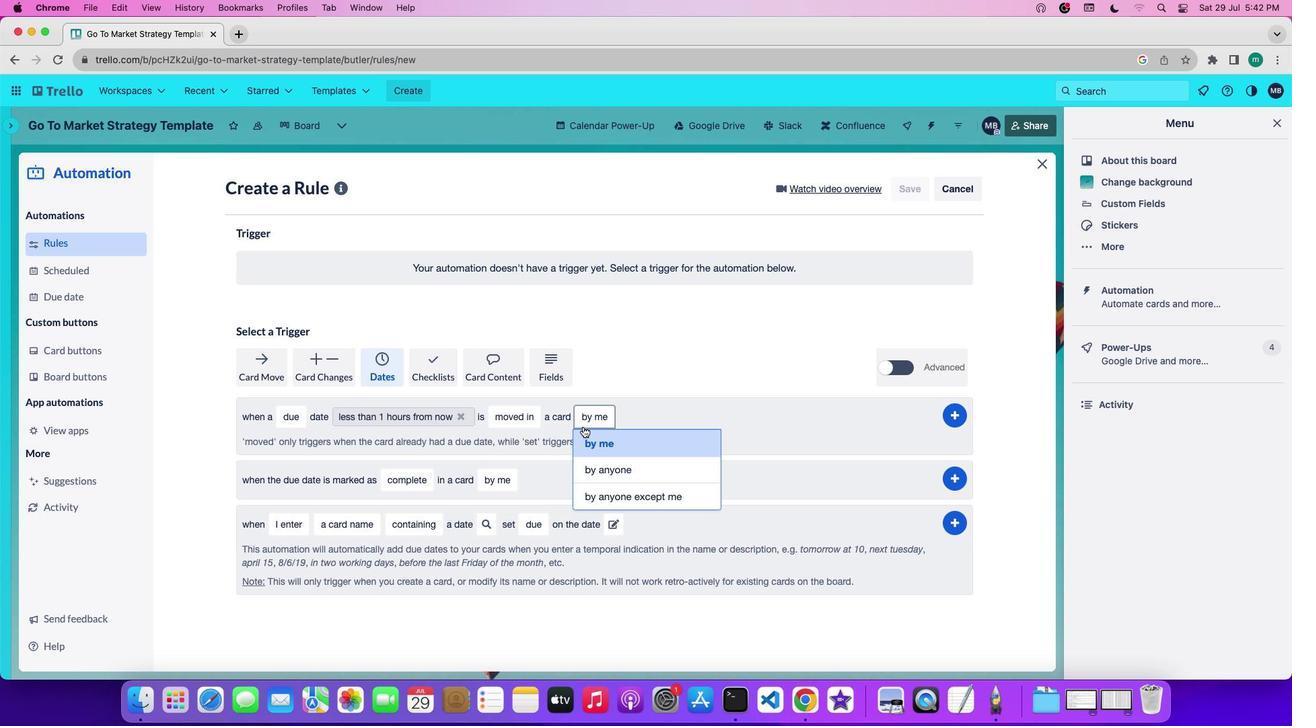 
Action: Mouse moved to (597, 467)
Screenshot: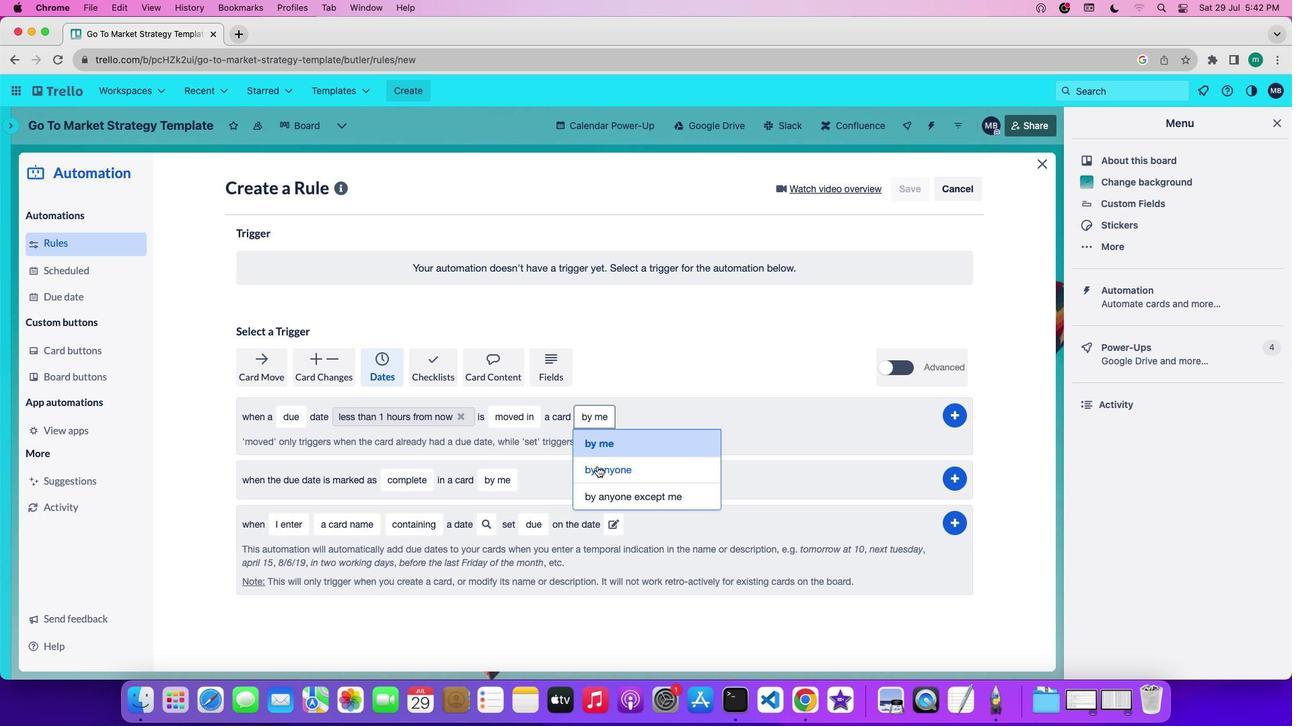 
Action: Mouse pressed left at (597, 467)
Screenshot: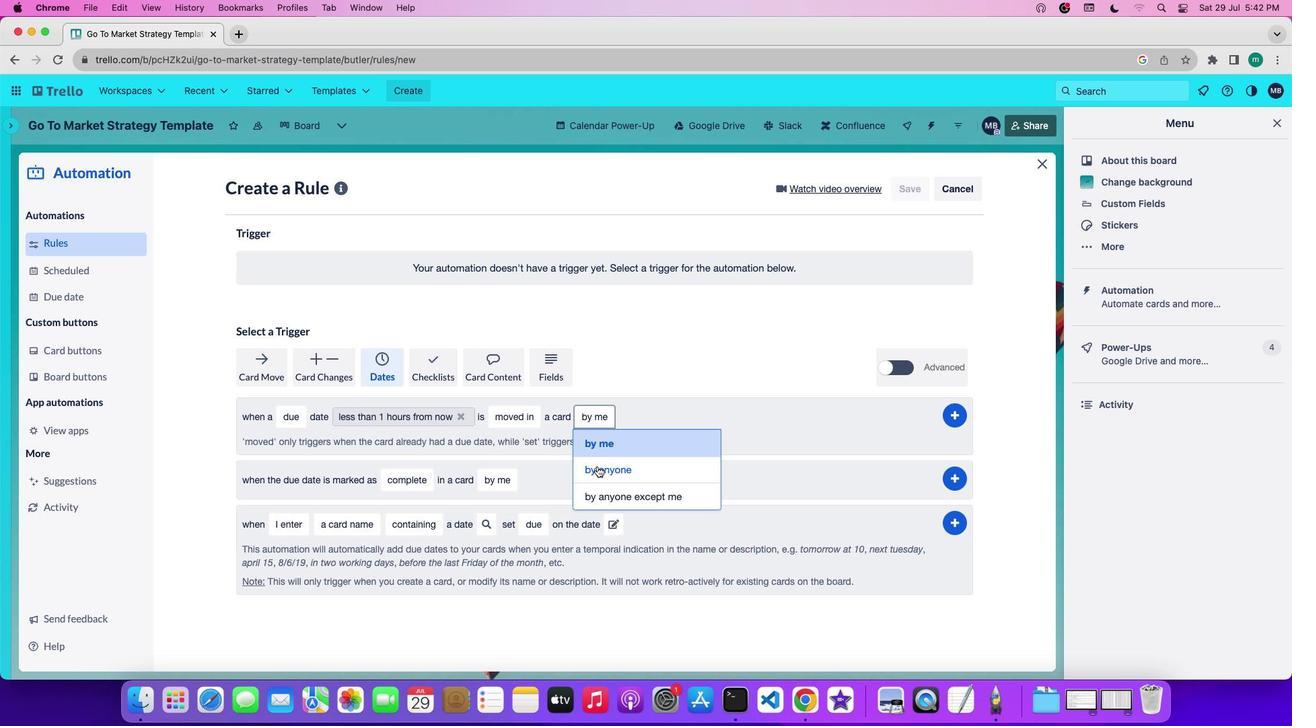 
Action: Mouse moved to (954, 421)
Screenshot: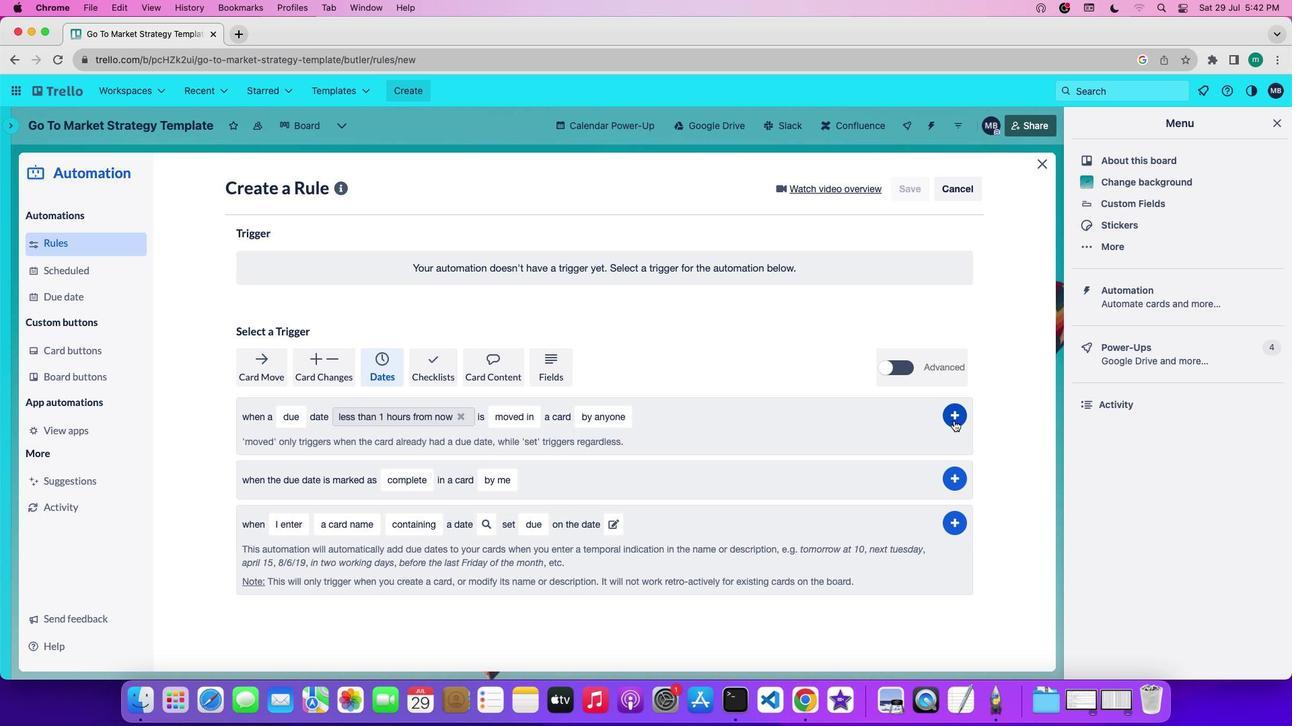 
Action: Mouse pressed left at (954, 421)
Screenshot: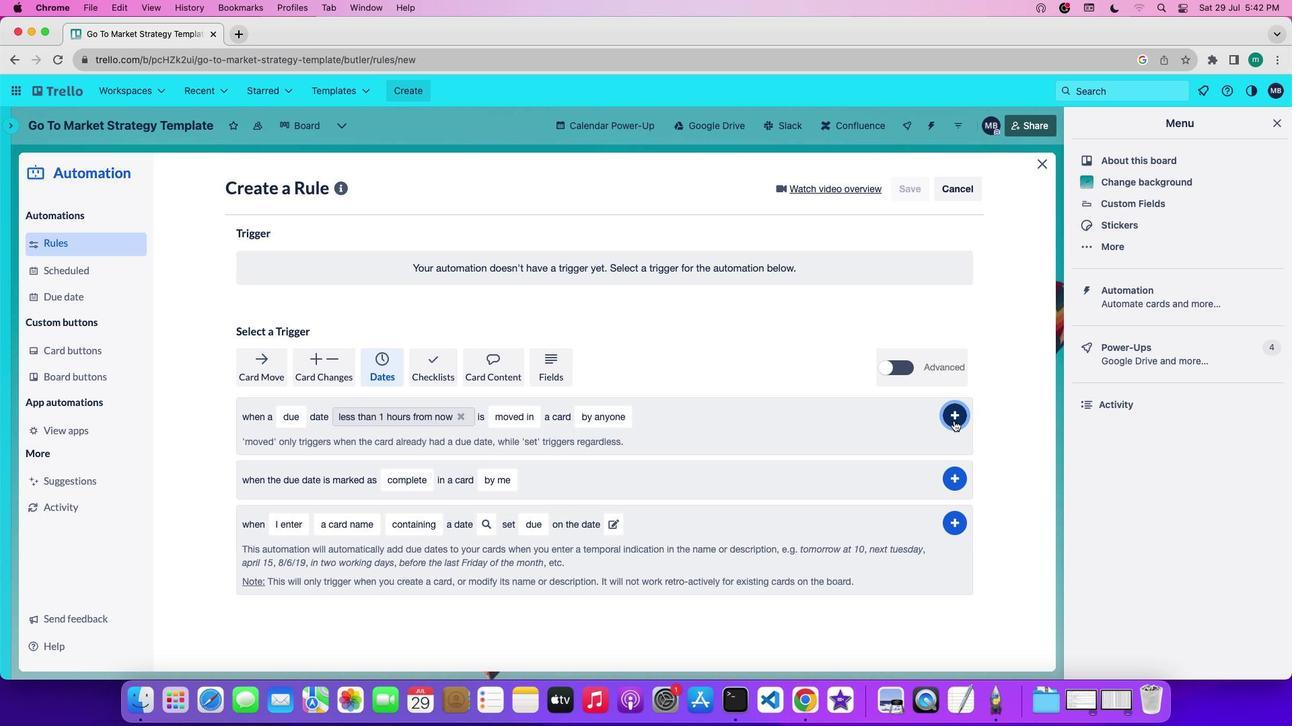 
Action: Mouse moved to (825, 459)
Screenshot: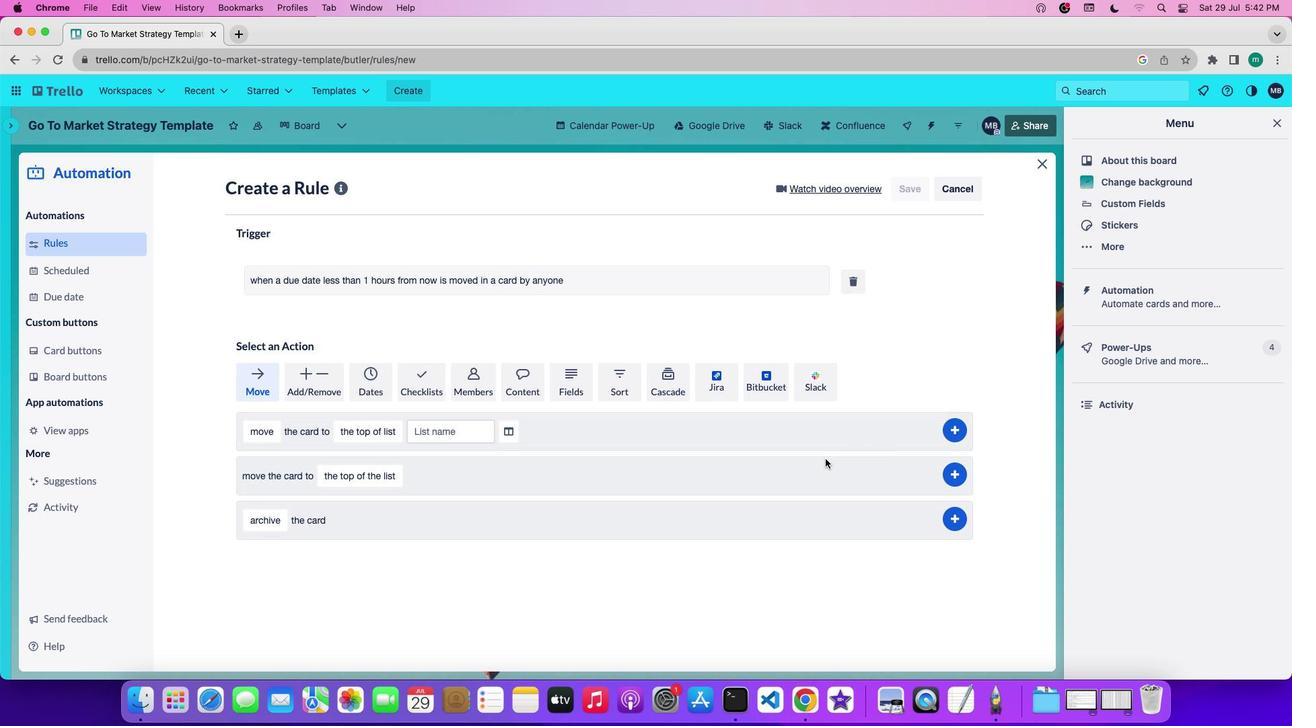 
